 Task: Find connections with filter location Geel with filter topic #mentalhealthwith filter profile language German with filter current company Designit with filter school Vijaya High School with filter industry Translation and Localization with filter service category Personal Injury Law with filter keywords title Locksmith
Action: Mouse moved to (494, 88)
Screenshot: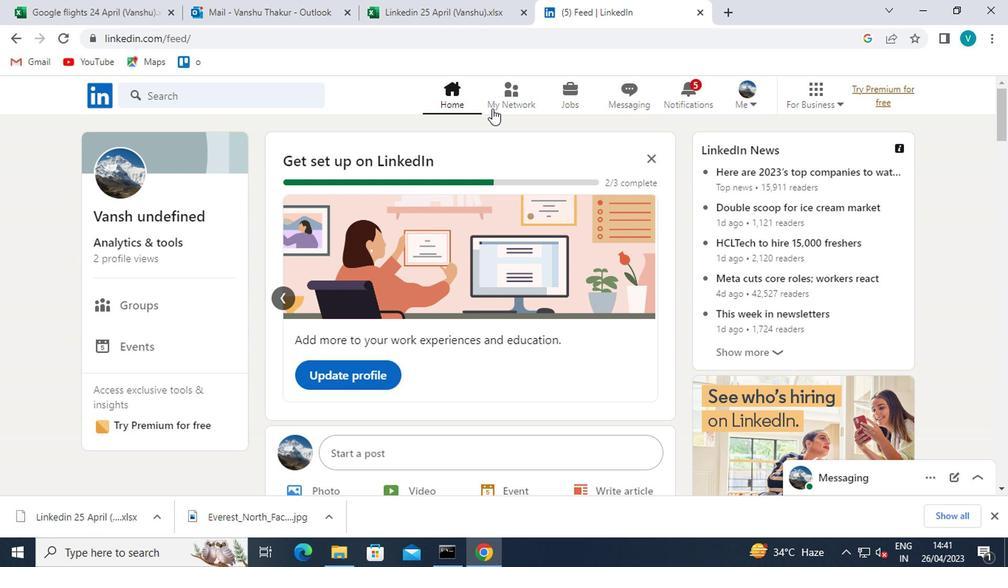 
Action: Mouse pressed left at (494, 88)
Screenshot: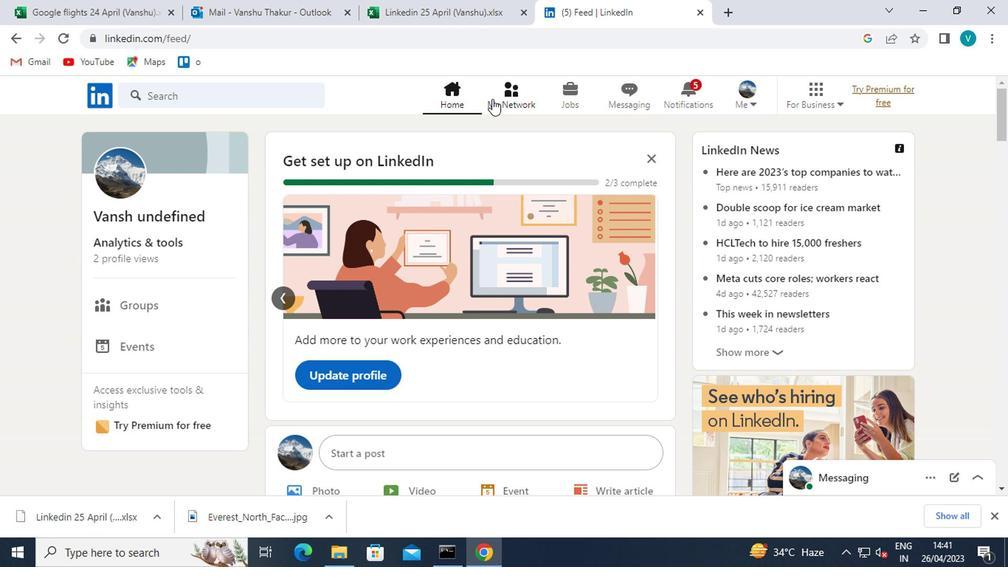 
Action: Mouse moved to (165, 173)
Screenshot: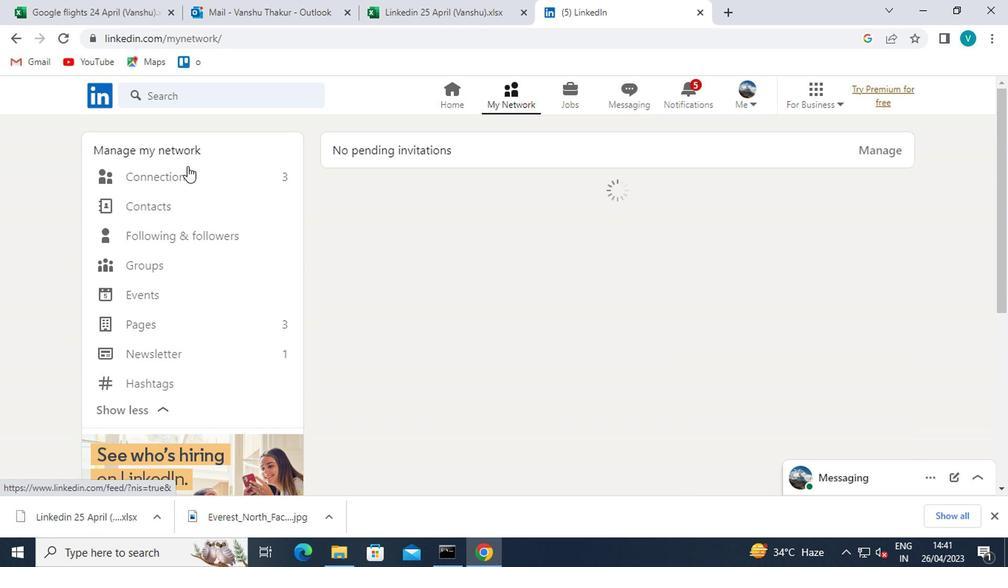 
Action: Mouse pressed left at (165, 173)
Screenshot: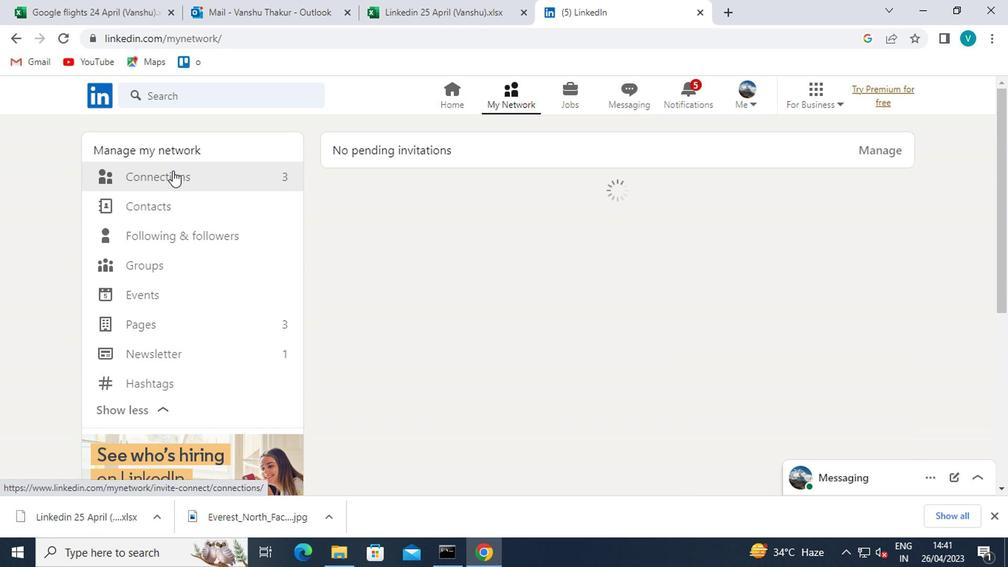 
Action: Mouse moved to (614, 184)
Screenshot: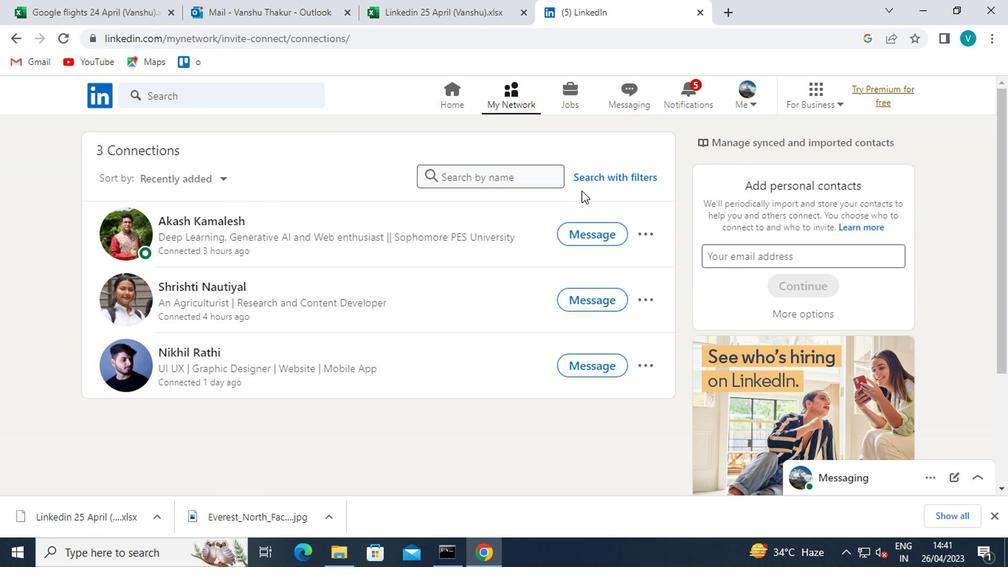 
Action: Mouse pressed left at (614, 184)
Screenshot: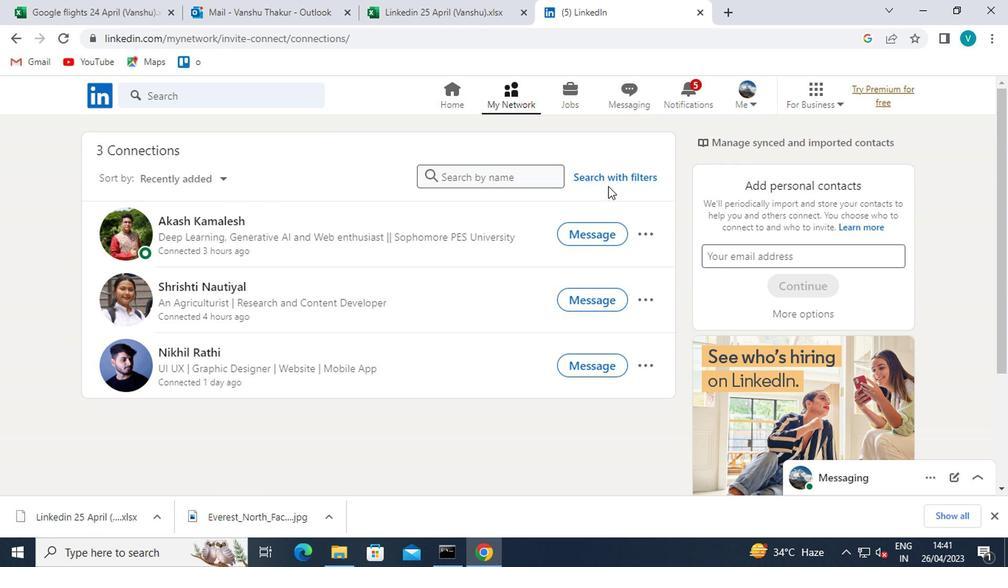 
Action: Mouse moved to (505, 141)
Screenshot: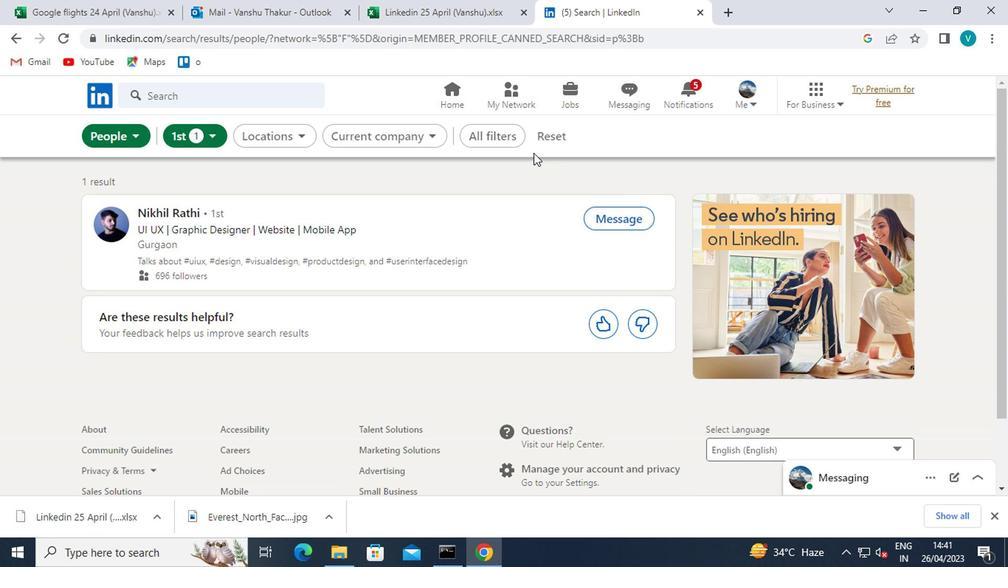 
Action: Mouse pressed left at (505, 141)
Screenshot: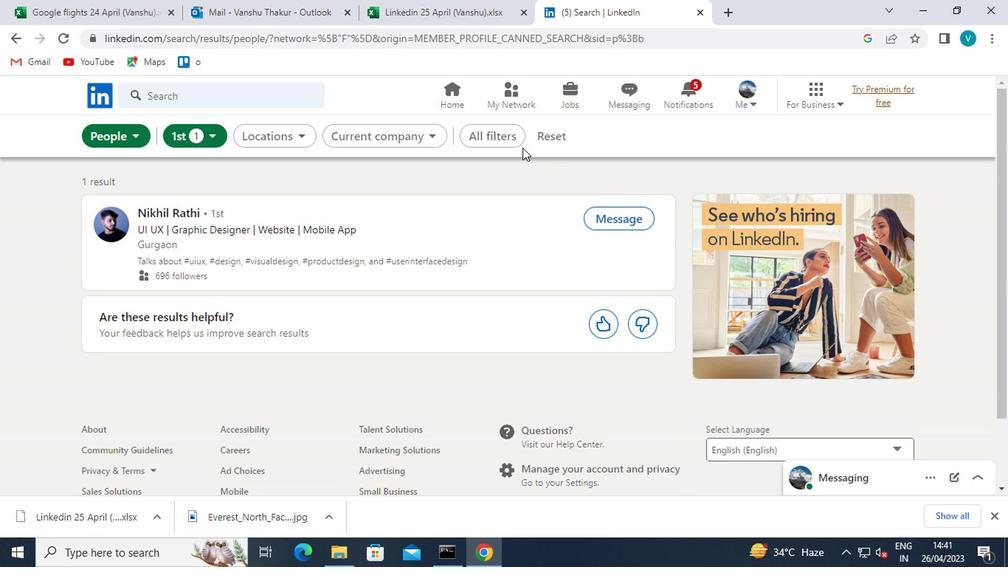 
Action: Mouse moved to (683, 253)
Screenshot: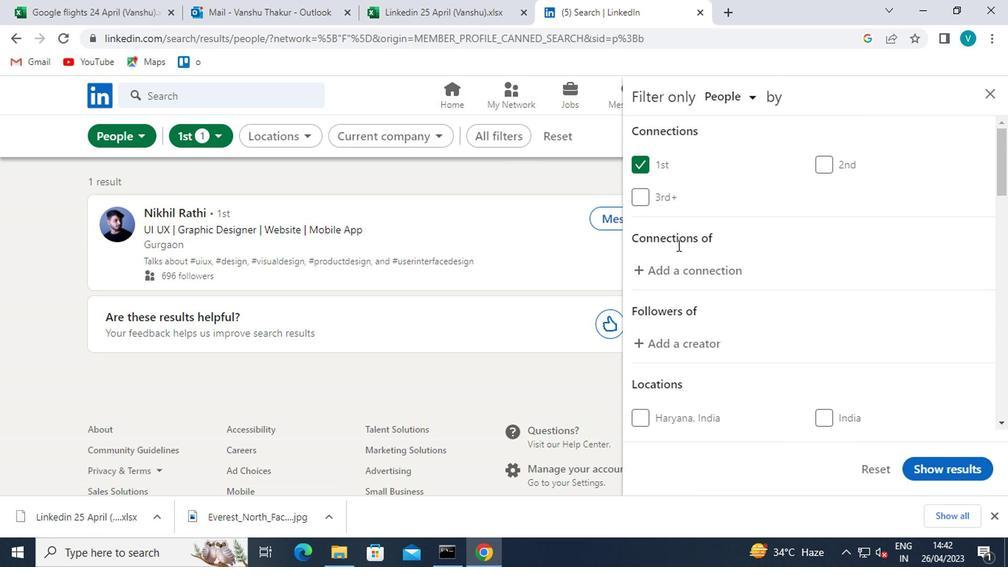 
Action: Mouse scrolled (683, 252) with delta (0, -1)
Screenshot: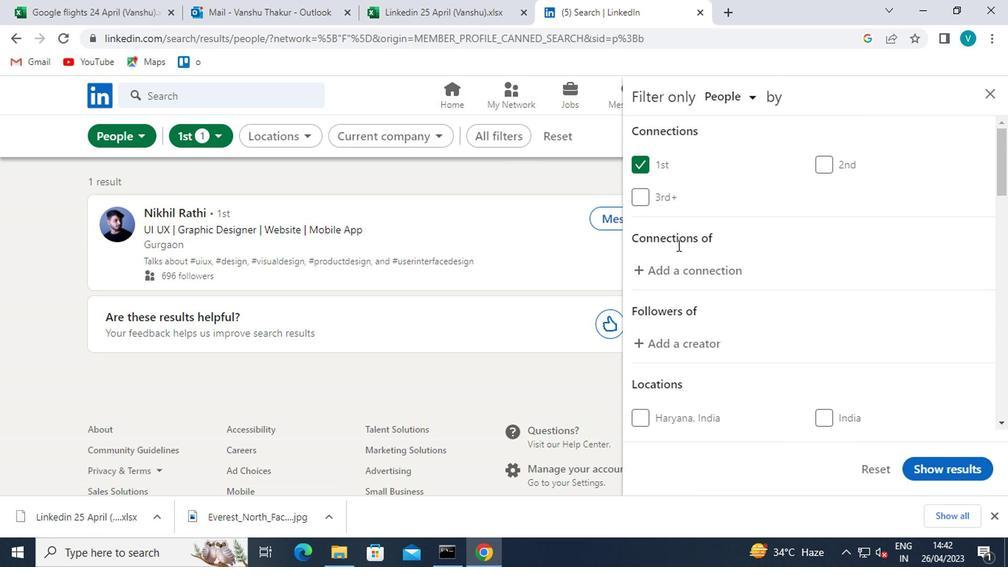 
Action: Mouse moved to (684, 256)
Screenshot: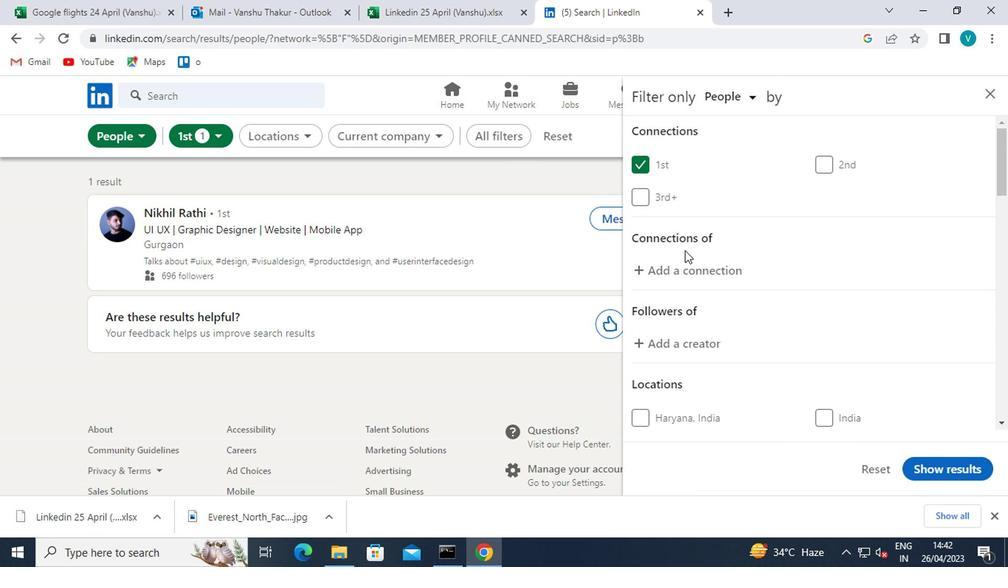 
Action: Mouse scrolled (684, 255) with delta (0, -1)
Screenshot: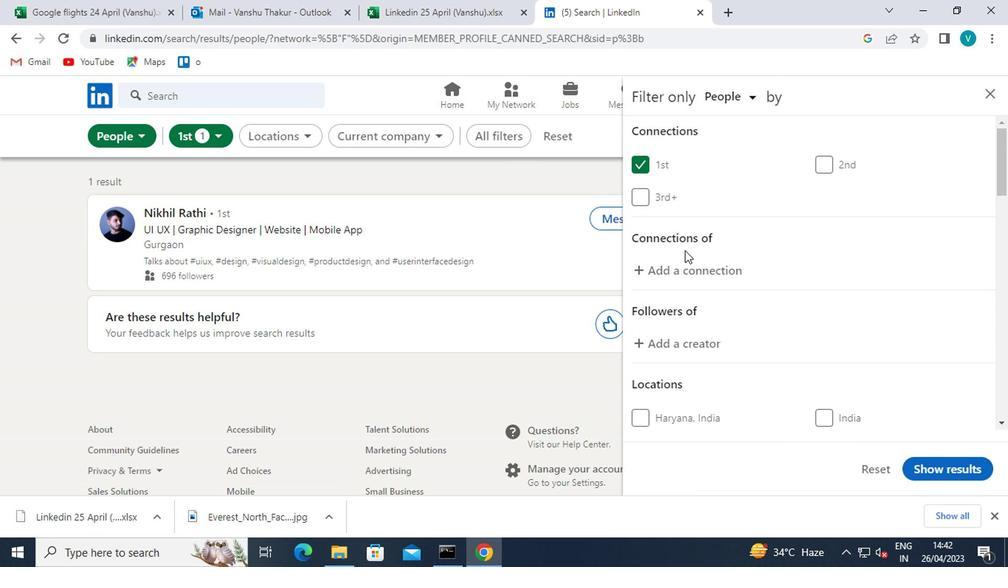 
Action: Mouse moved to (699, 327)
Screenshot: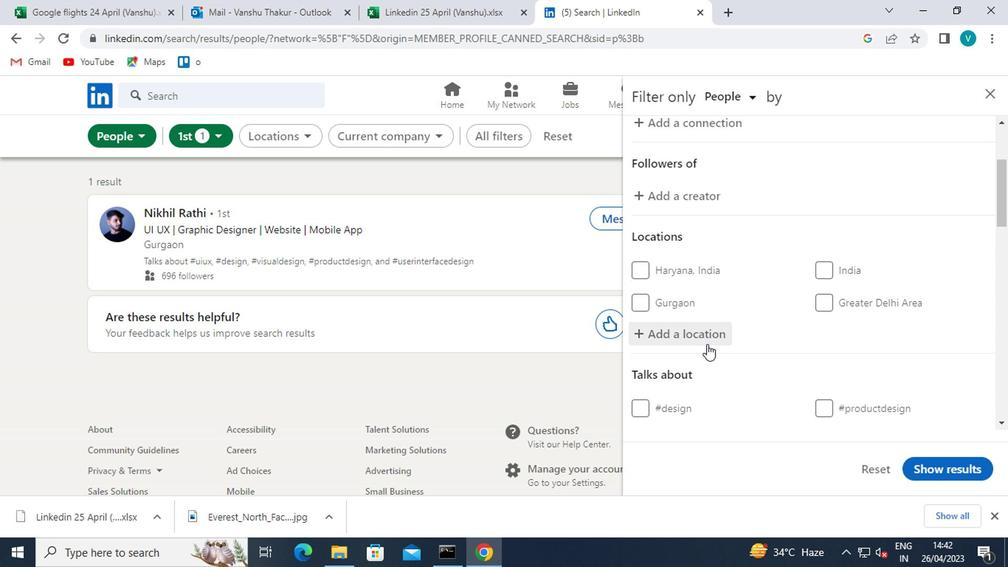 
Action: Mouse pressed left at (699, 327)
Screenshot: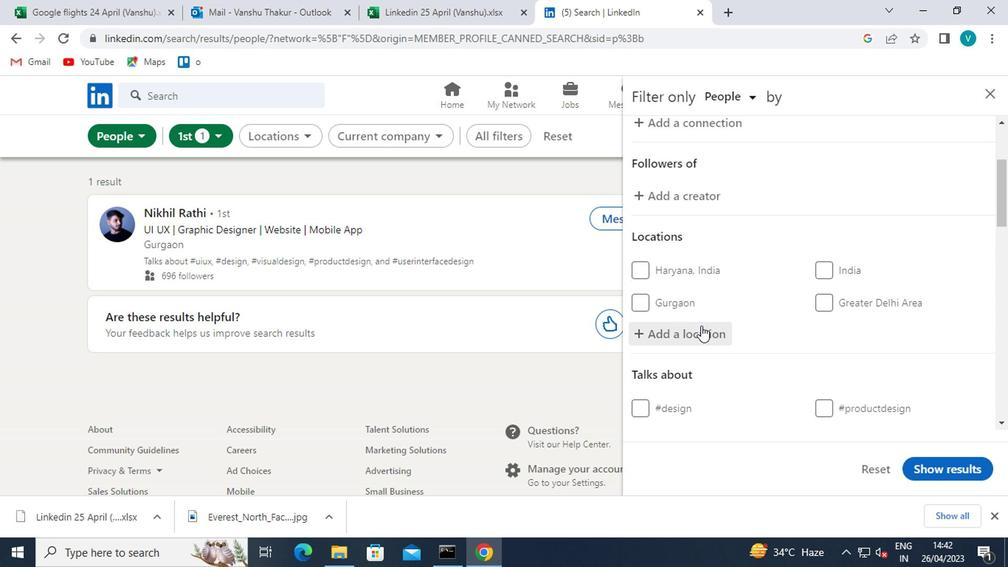 
Action: Mouse moved to (617, 282)
Screenshot: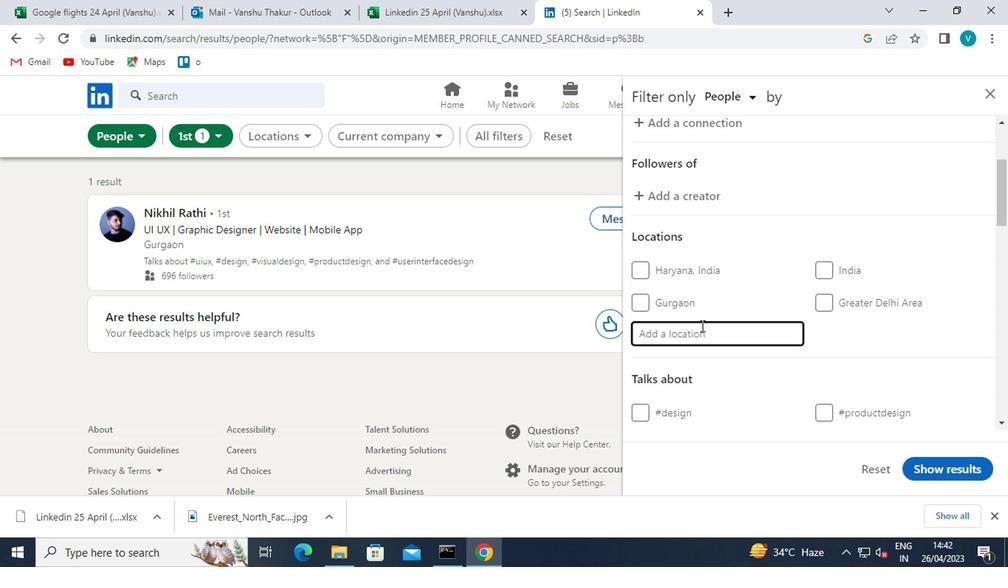 
Action: Key pressed <Key.shift>GEEL
Screenshot: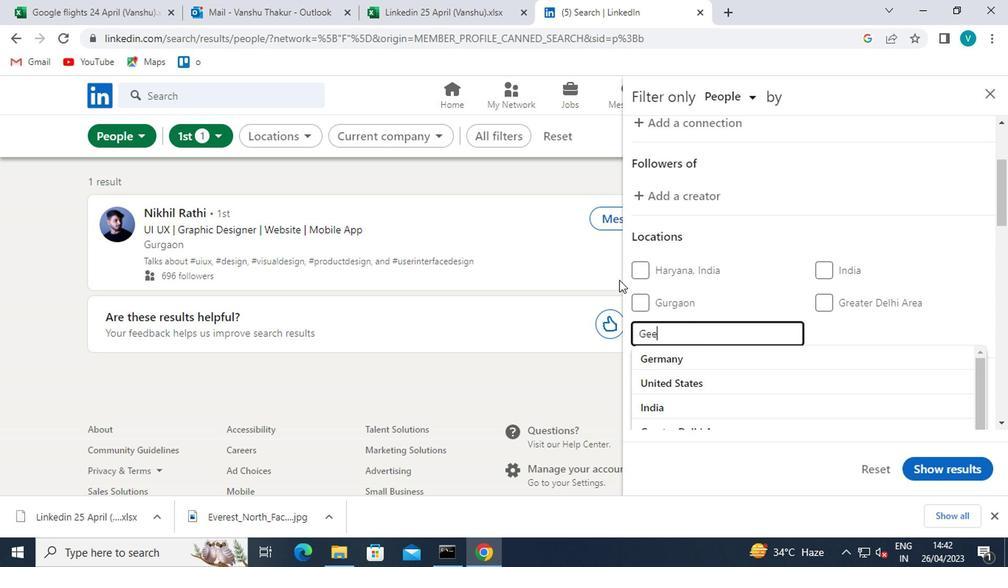 
Action: Mouse moved to (670, 367)
Screenshot: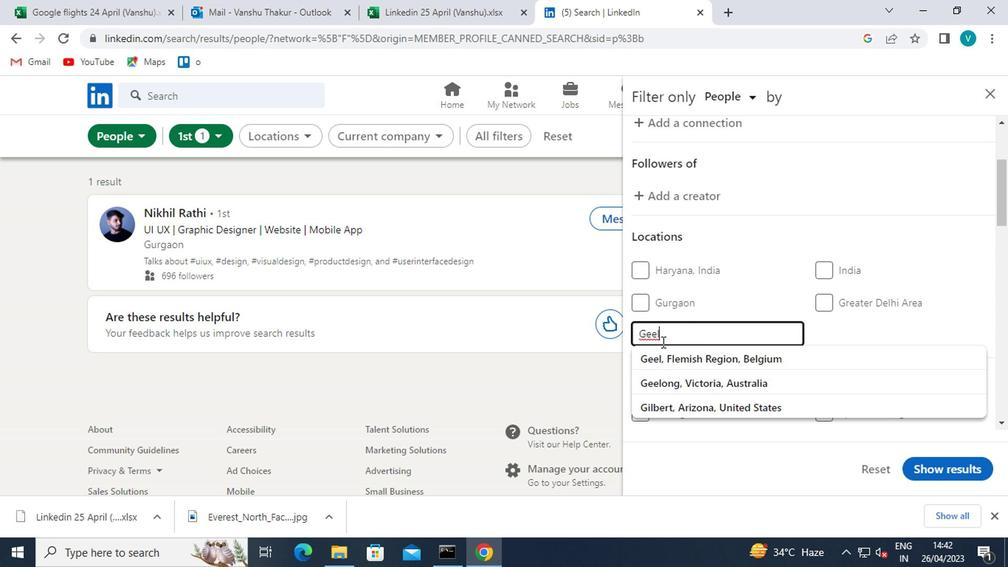 
Action: Mouse pressed left at (670, 367)
Screenshot: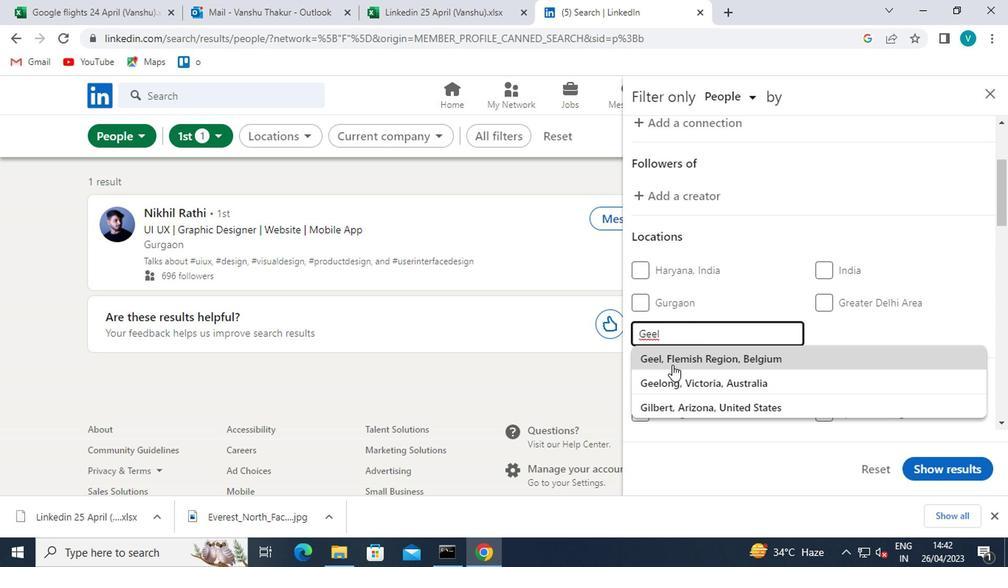 
Action: Mouse moved to (739, 327)
Screenshot: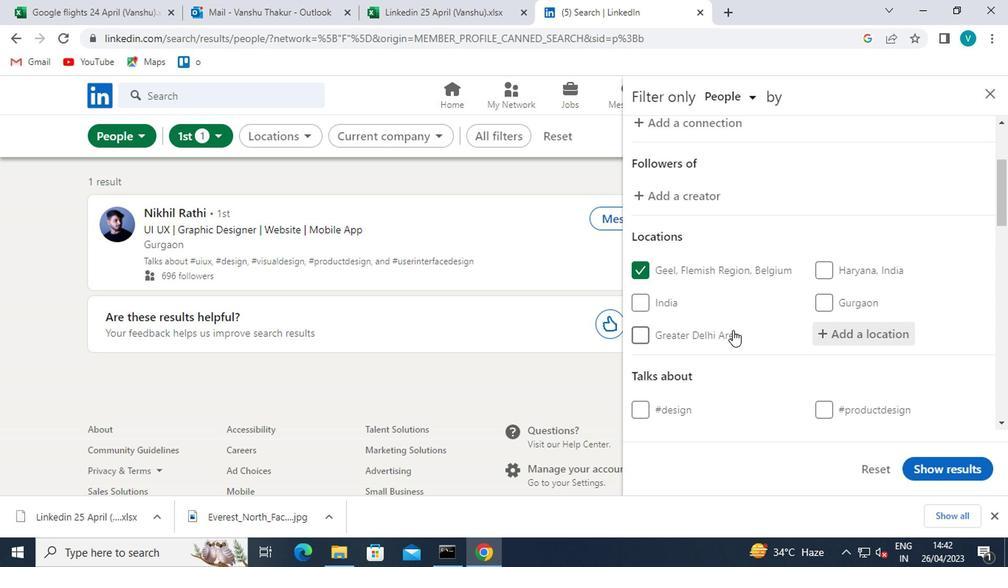 
Action: Mouse scrolled (739, 327) with delta (0, 0)
Screenshot: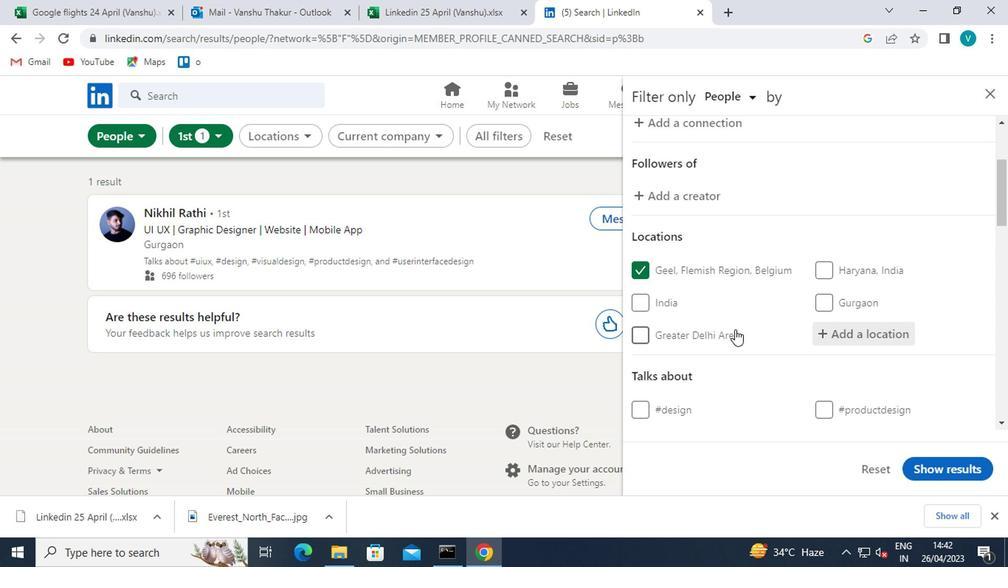
Action: Mouse scrolled (739, 327) with delta (0, 0)
Screenshot: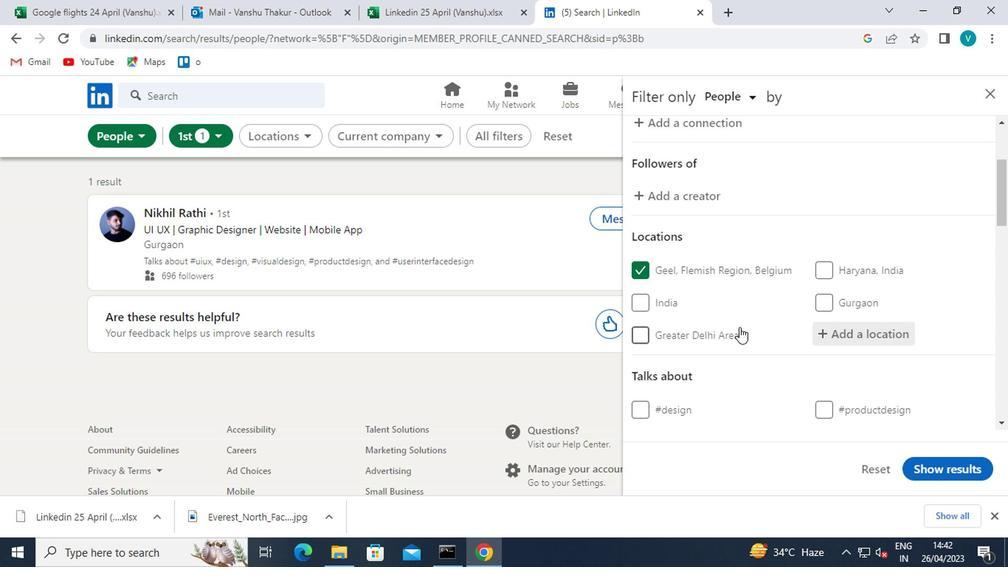 
Action: Mouse moved to (838, 322)
Screenshot: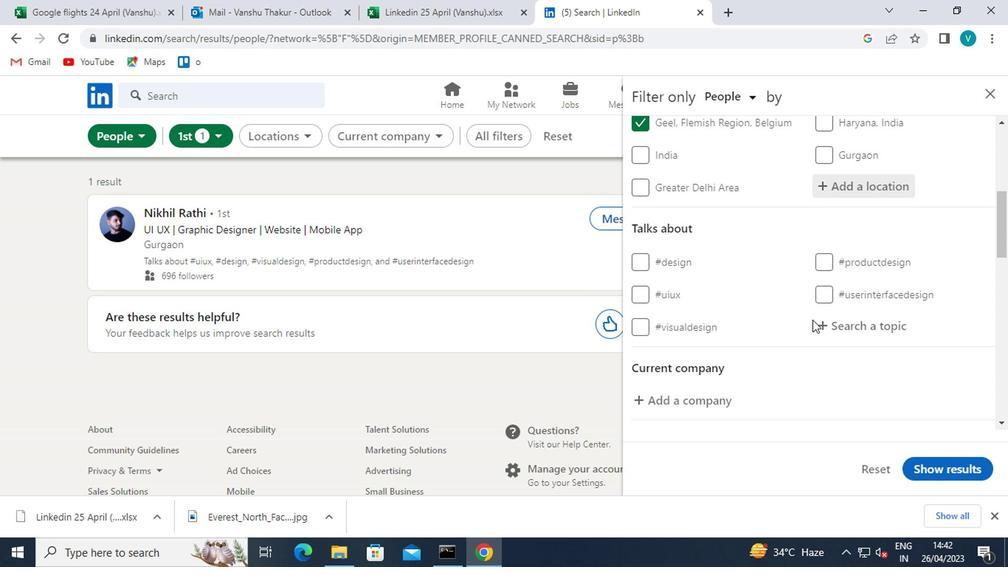 
Action: Mouse pressed left at (838, 322)
Screenshot: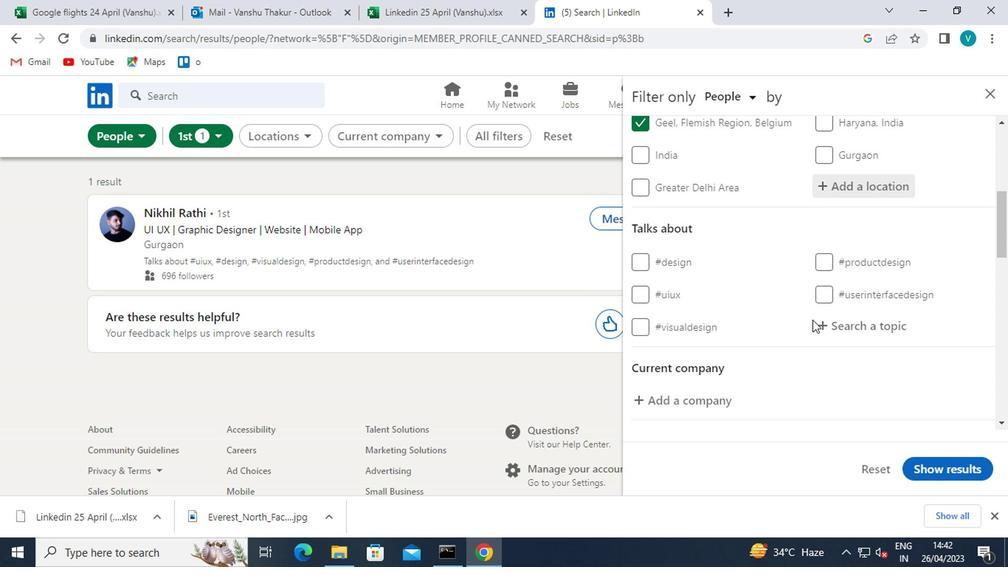 
Action: Mouse moved to (682, 262)
Screenshot: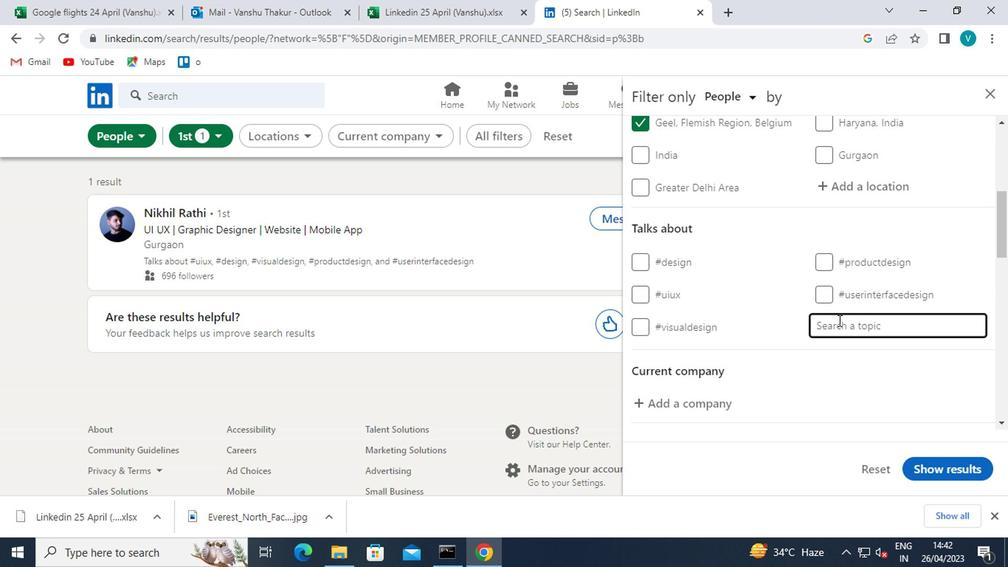 
Action: Key pressed <Key.shift><Key.shift><Key.shift><Key.shift><Key.shift><Key.shift><Key.shift><Key.shift><Key.shift><Key.shift><Key.shift><Key.shift><Key.shift><Key.shift><Key.shift><Key.shift><Key.shift><Key.shift><Key.shift><Key.shift><Key.shift><Key.shift><Key.shift><Key.shift><Key.shift><Key.shift><Key.shift>#MENTA
Screenshot: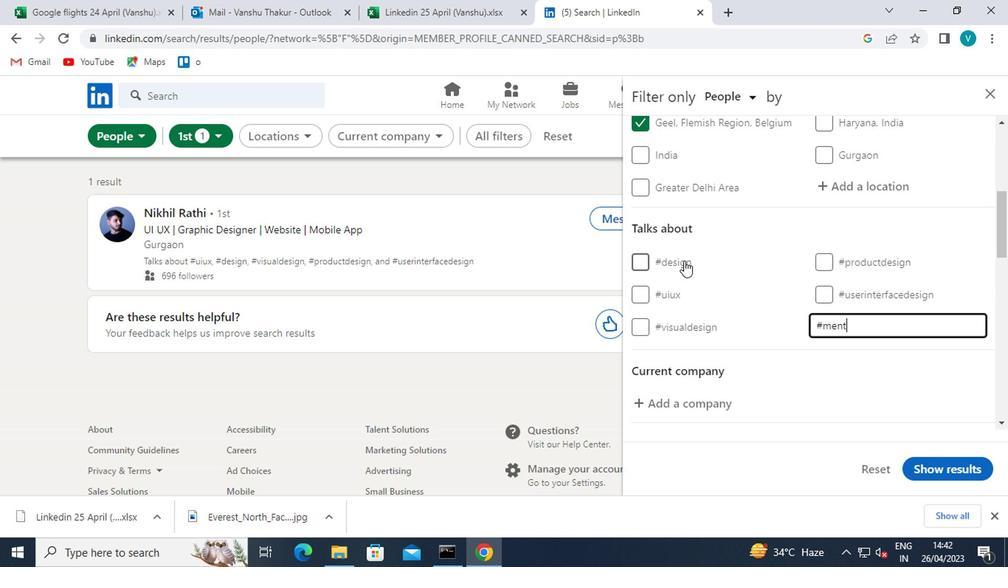 
Action: Mouse moved to (681, 262)
Screenshot: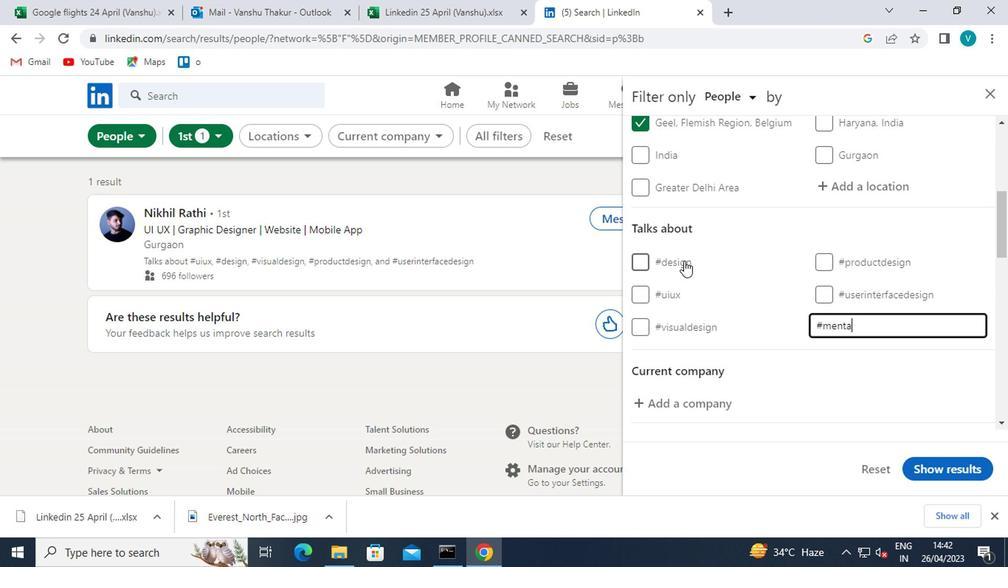 
Action: Key pressed LHEALTH
Screenshot: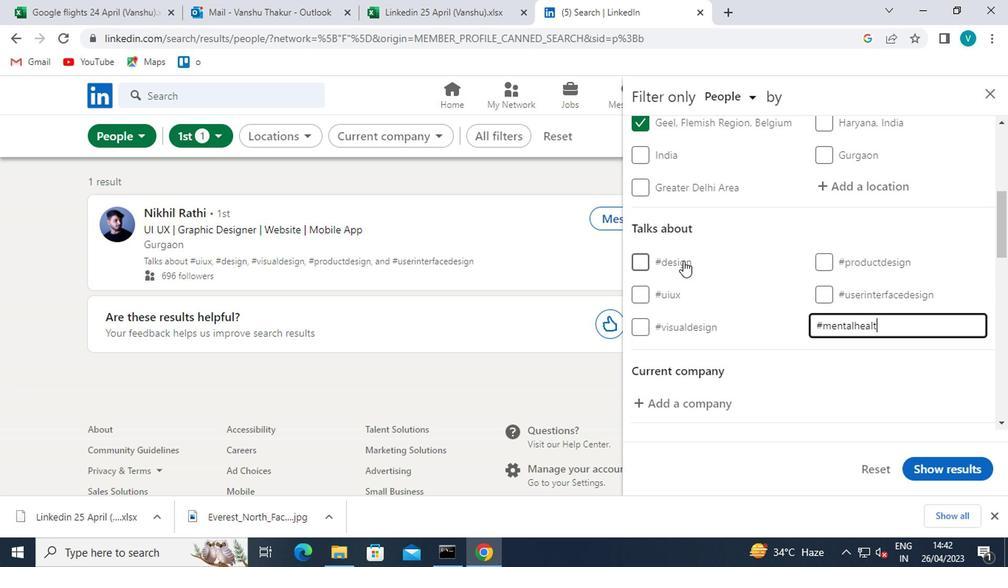
Action: Mouse moved to (837, 367)
Screenshot: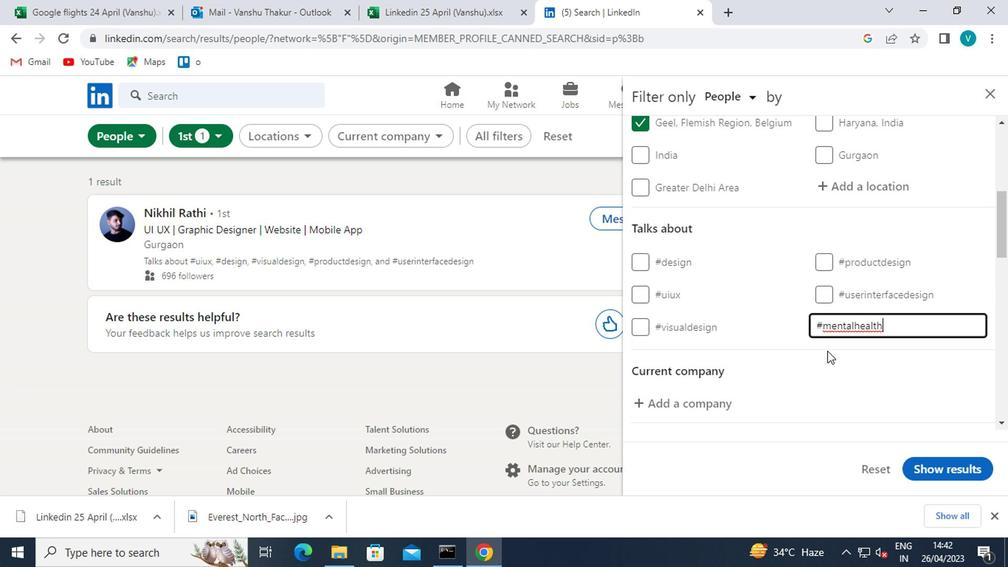 
Action: Mouse pressed left at (837, 367)
Screenshot: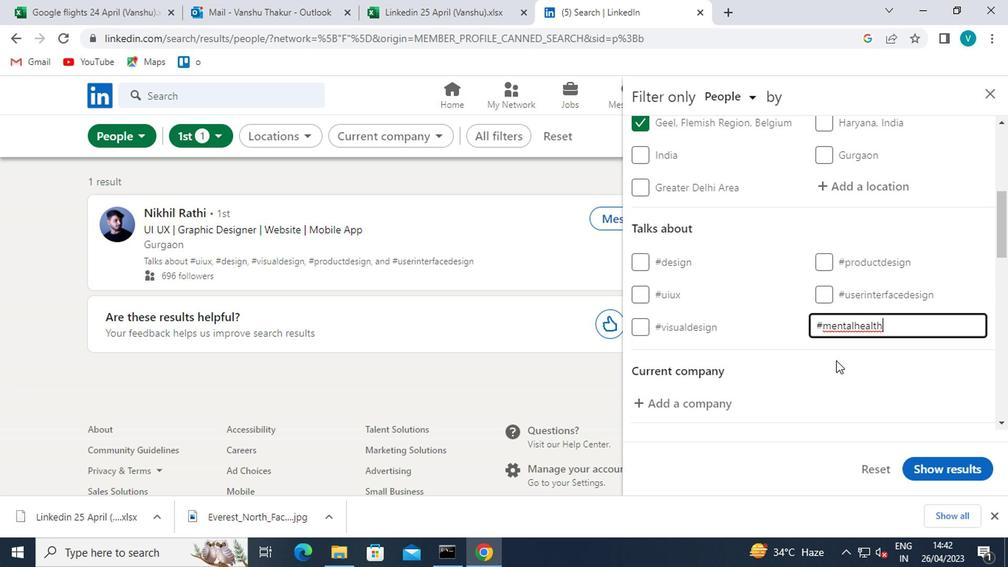 
Action: Mouse scrolled (837, 366) with delta (0, -1)
Screenshot: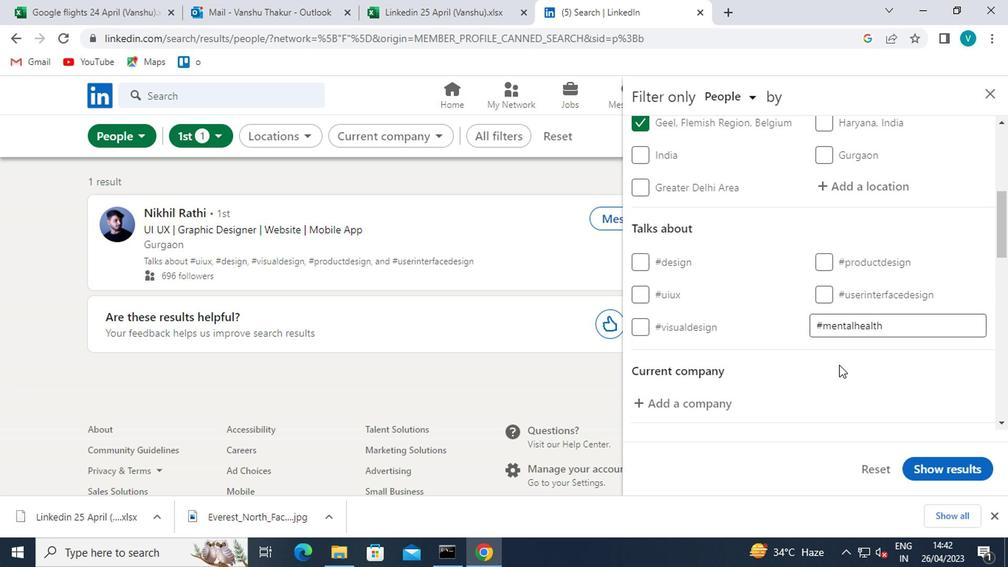 
Action: Mouse scrolled (837, 366) with delta (0, -1)
Screenshot: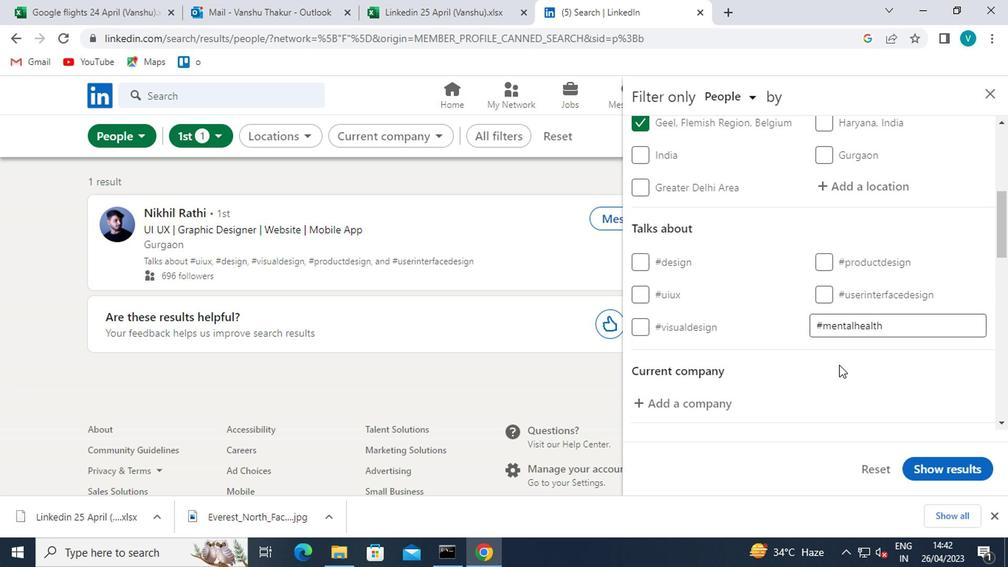 
Action: Mouse moved to (710, 264)
Screenshot: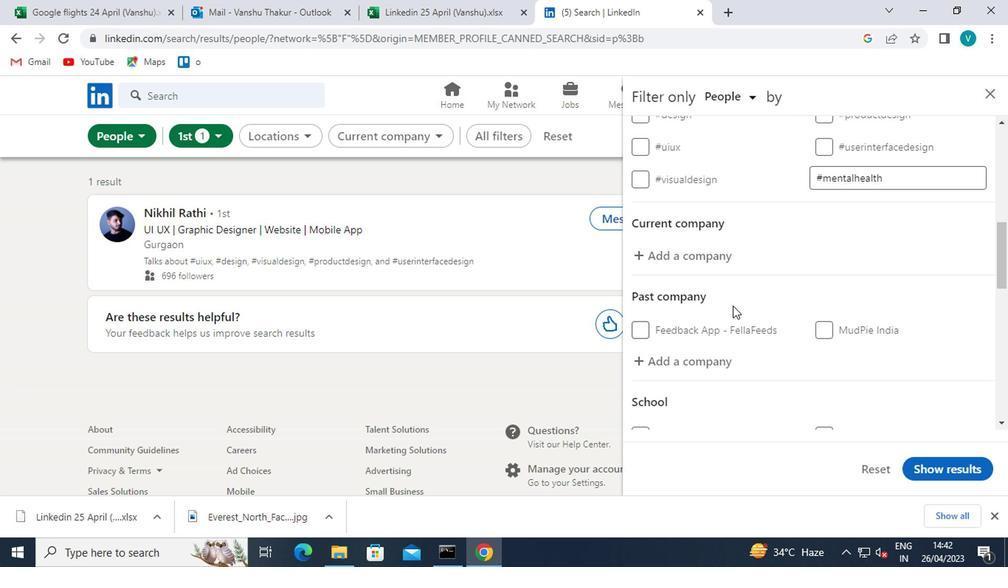 
Action: Mouse pressed left at (710, 264)
Screenshot: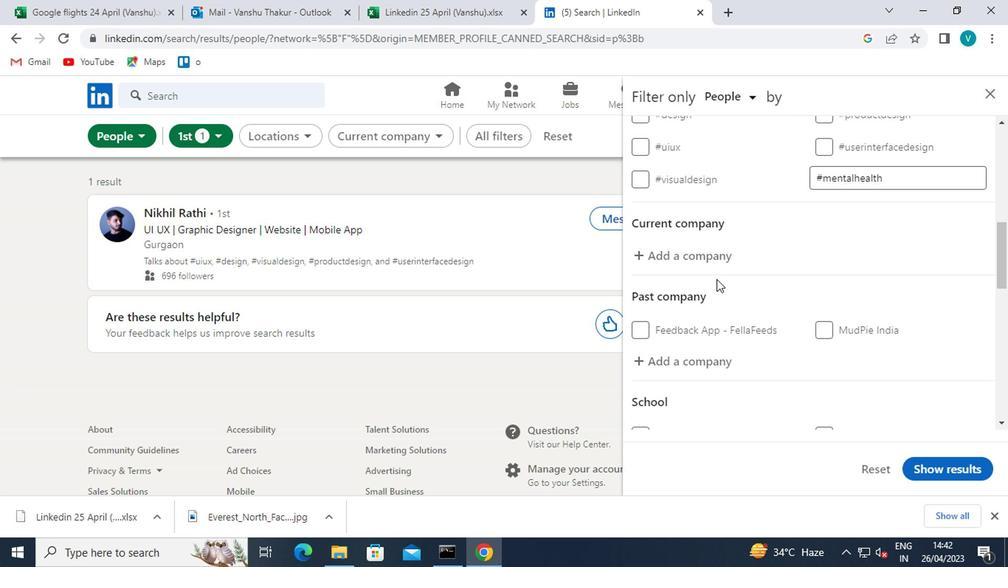 
Action: Mouse moved to (710, 262)
Screenshot: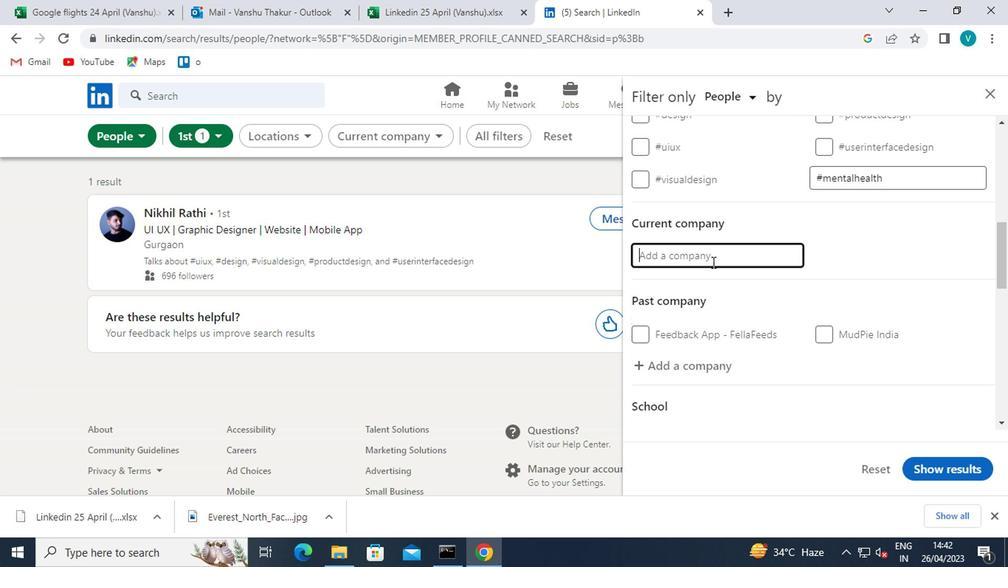 
Action: Key pressed <Key.shift><Key.shift><Key.shift><Key.shift><Key.shift><Key.shift><Key.shift>DESIGNIT
Screenshot: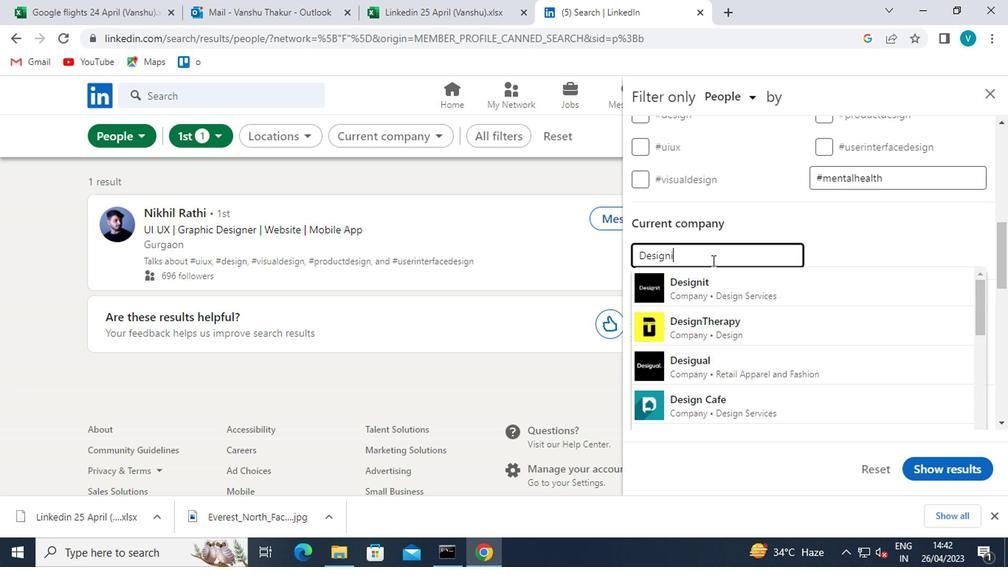 
Action: Mouse moved to (718, 278)
Screenshot: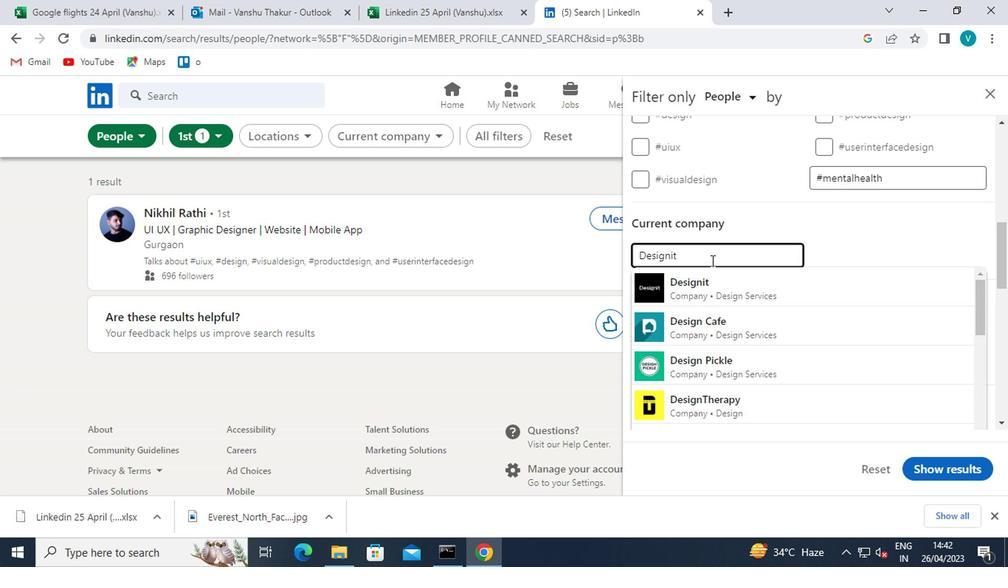 
Action: Mouse pressed left at (718, 278)
Screenshot: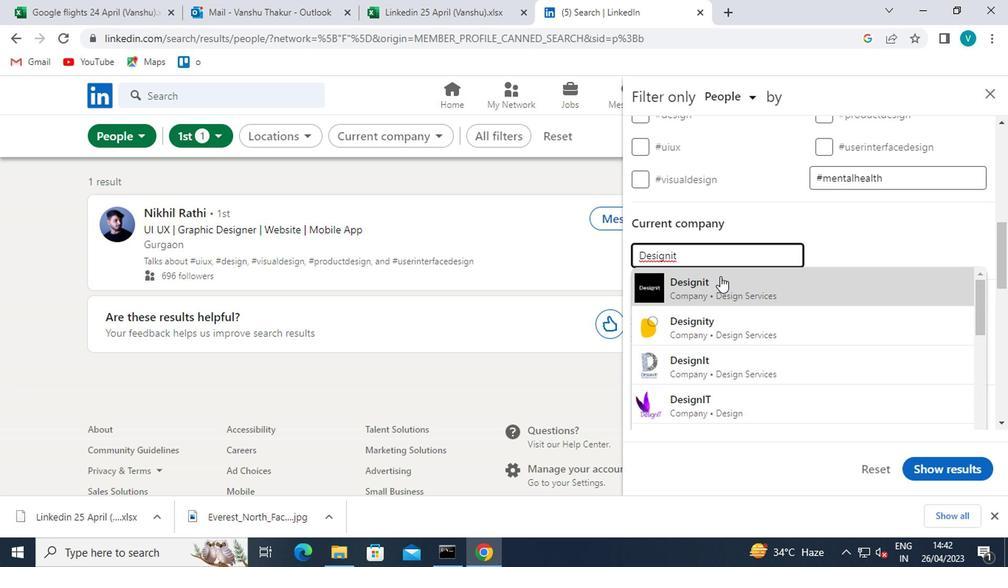 
Action: Mouse moved to (723, 278)
Screenshot: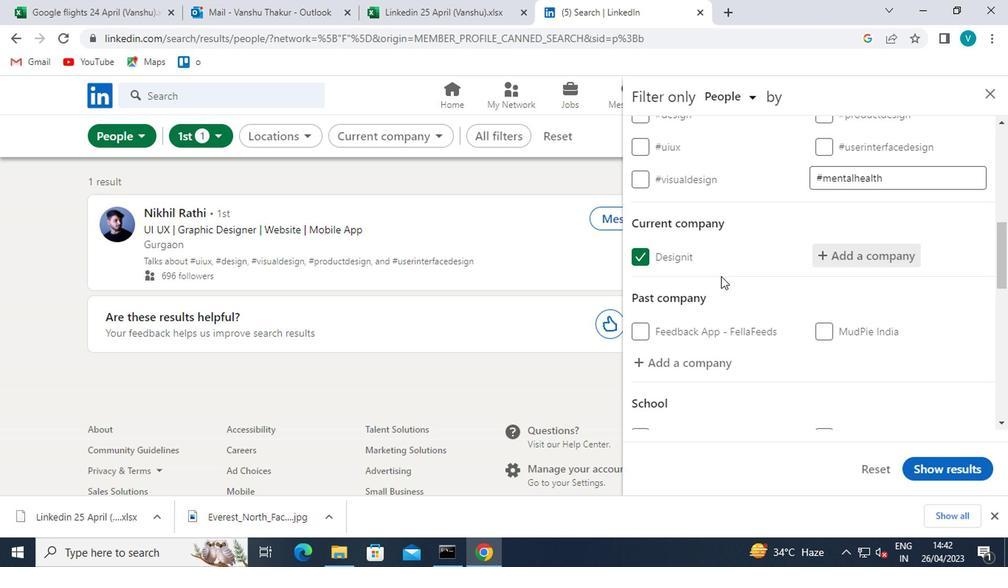 
Action: Mouse scrolled (723, 277) with delta (0, -1)
Screenshot: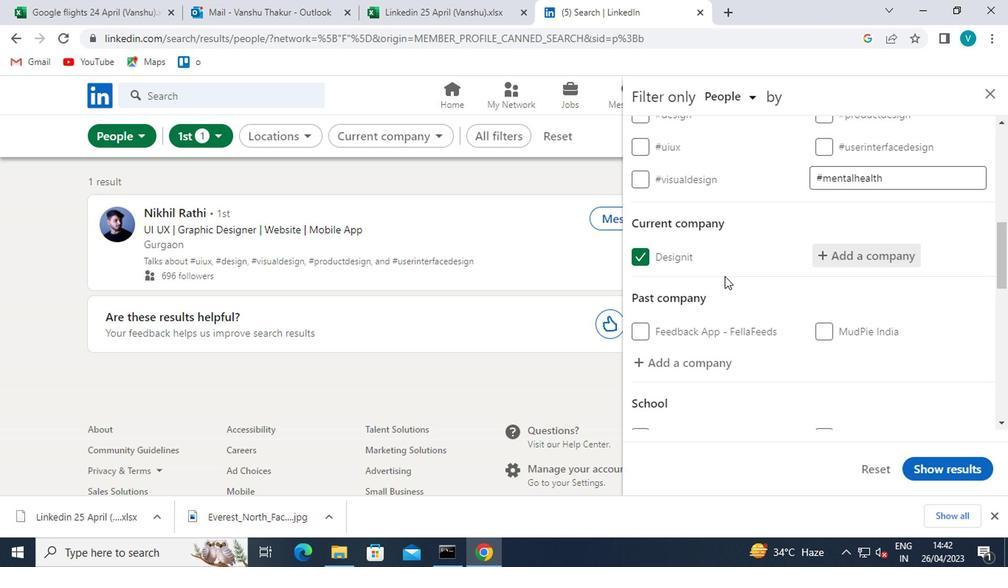 
Action: Mouse scrolled (723, 277) with delta (0, -1)
Screenshot: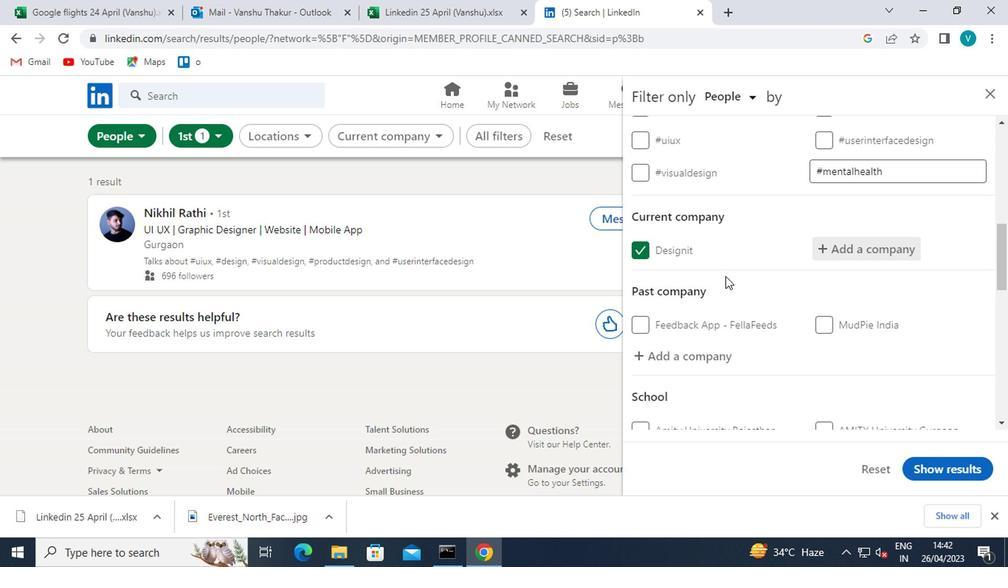
Action: Mouse moved to (693, 335)
Screenshot: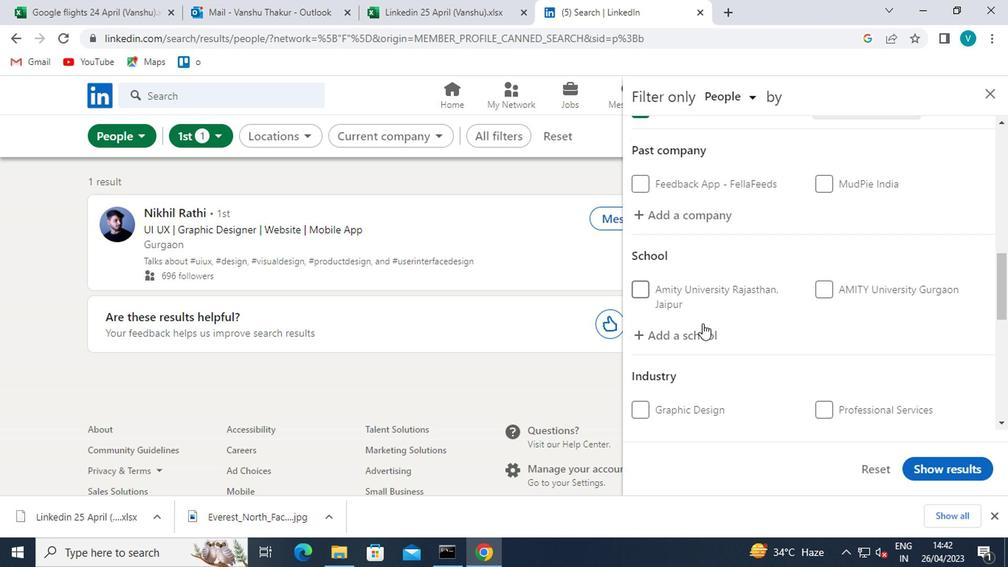 
Action: Mouse pressed left at (693, 335)
Screenshot: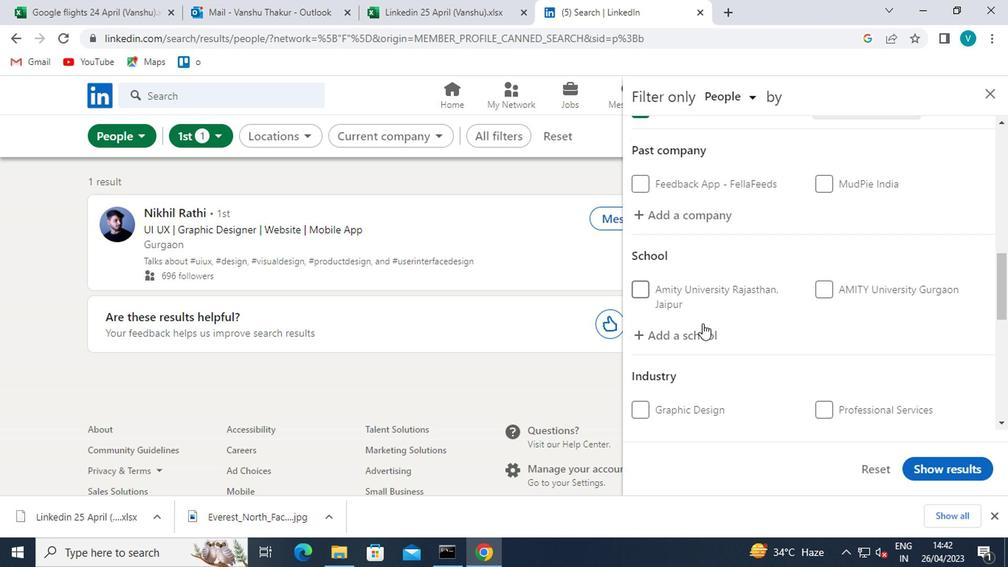 
Action: Mouse moved to (693, 331)
Screenshot: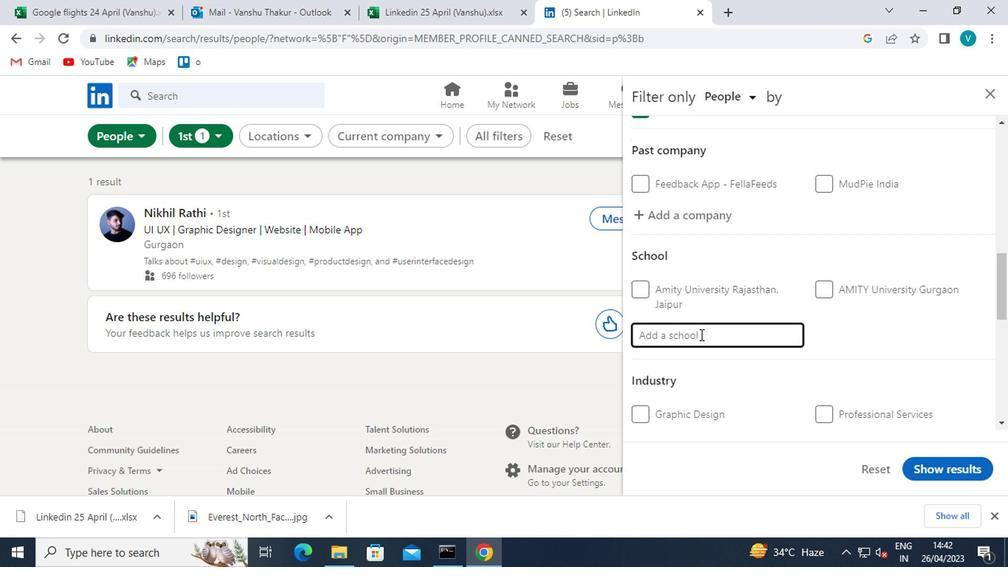 
Action: Key pressed <Key.shift><Key.shift><Key.shift><Key.shift>VIJAYA<Key.space><Key.shift>HIGH
Screenshot: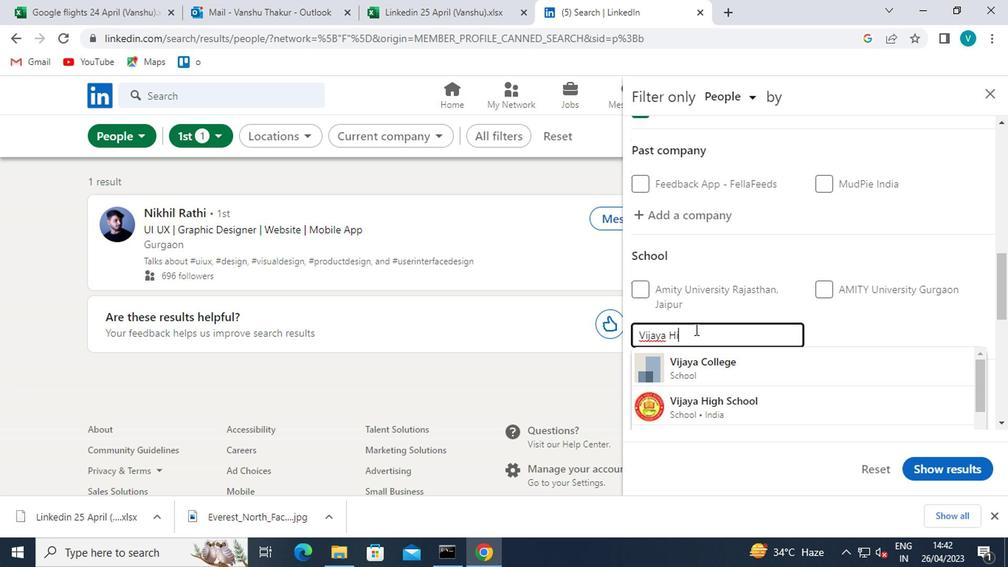 
Action: Mouse moved to (701, 359)
Screenshot: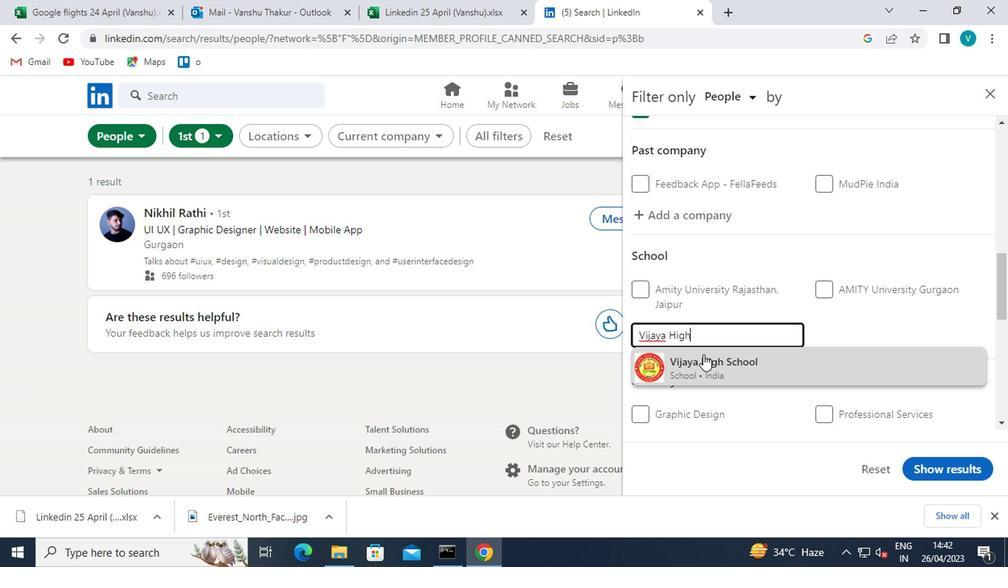 
Action: Mouse pressed left at (701, 359)
Screenshot: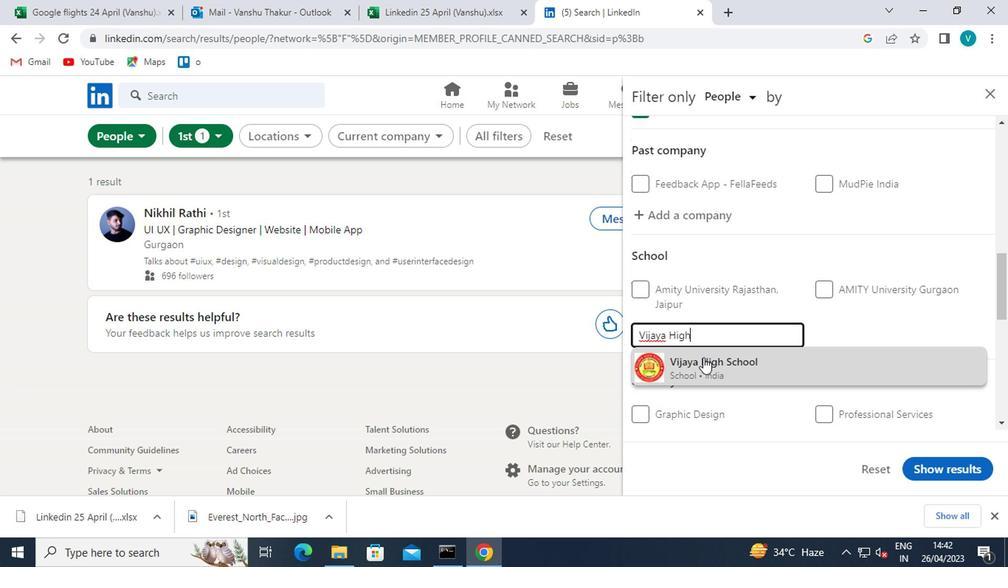 
Action: Mouse moved to (788, 330)
Screenshot: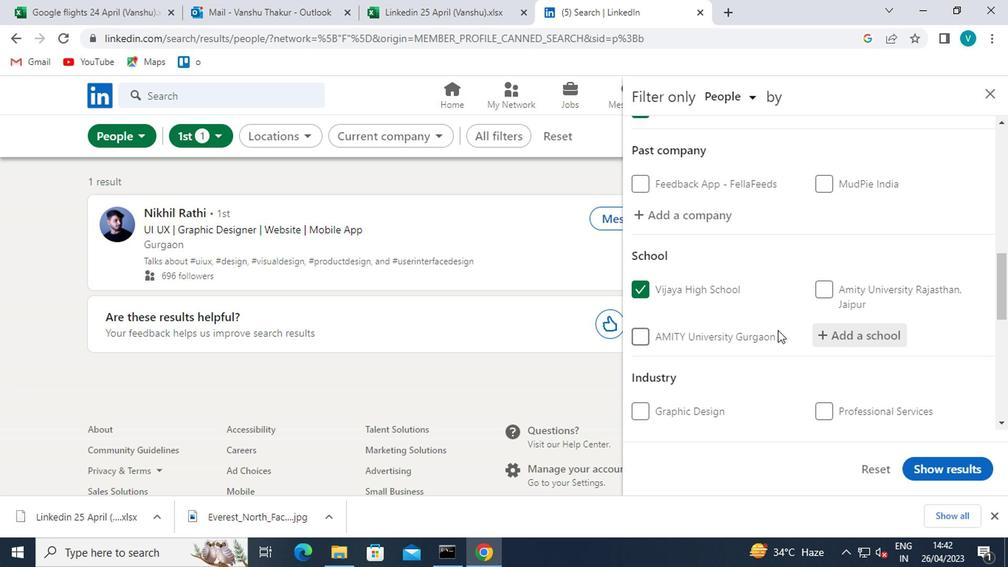 
Action: Mouse scrolled (788, 329) with delta (0, -1)
Screenshot: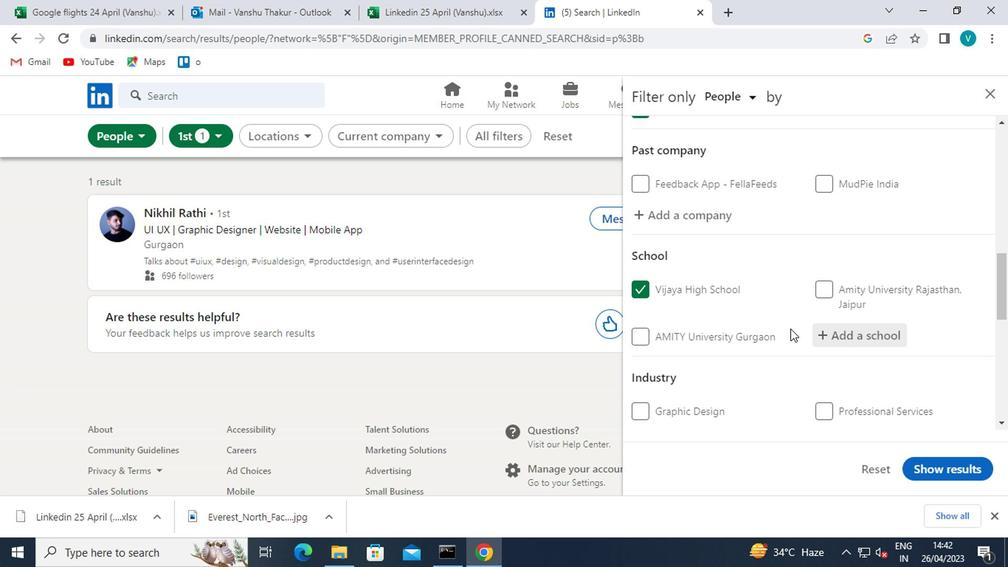 
Action: Mouse scrolled (788, 329) with delta (0, -1)
Screenshot: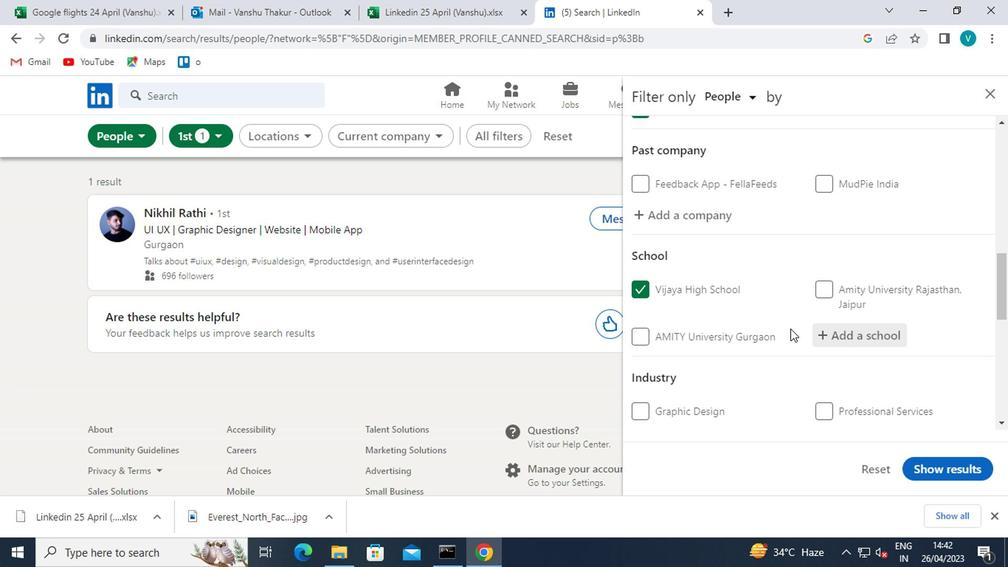 
Action: Mouse moved to (858, 298)
Screenshot: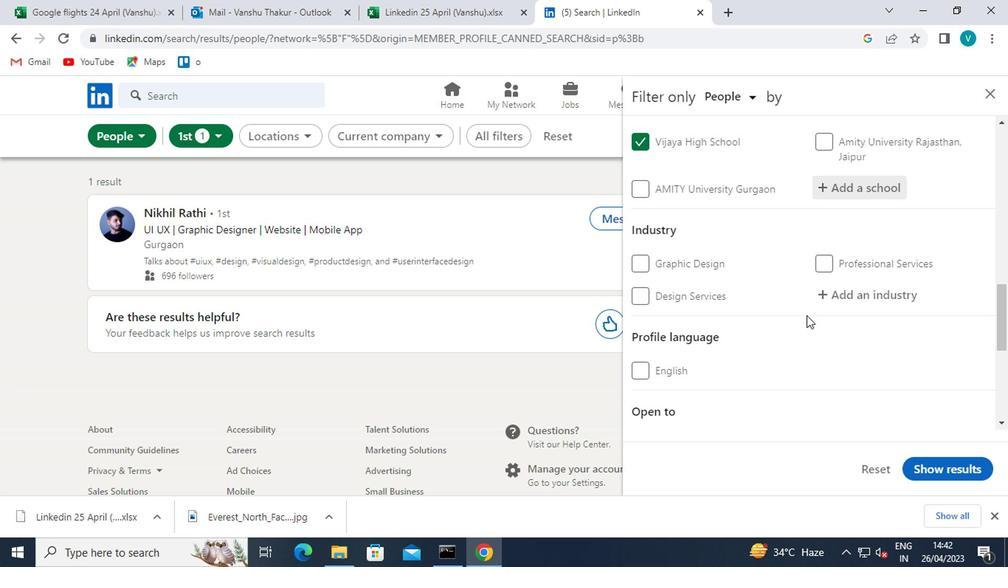 
Action: Mouse pressed left at (858, 298)
Screenshot: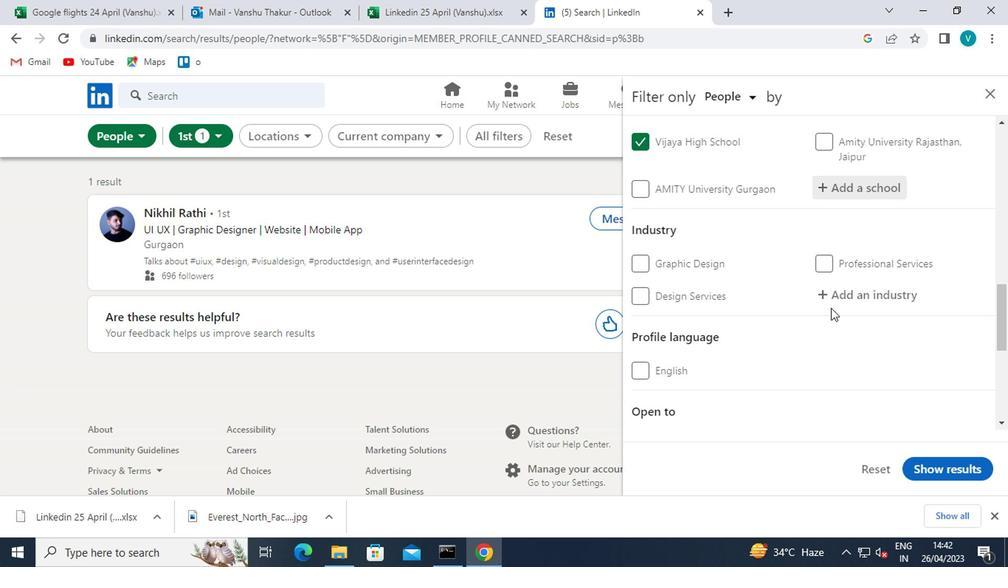 
Action: Mouse moved to (773, 258)
Screenshot: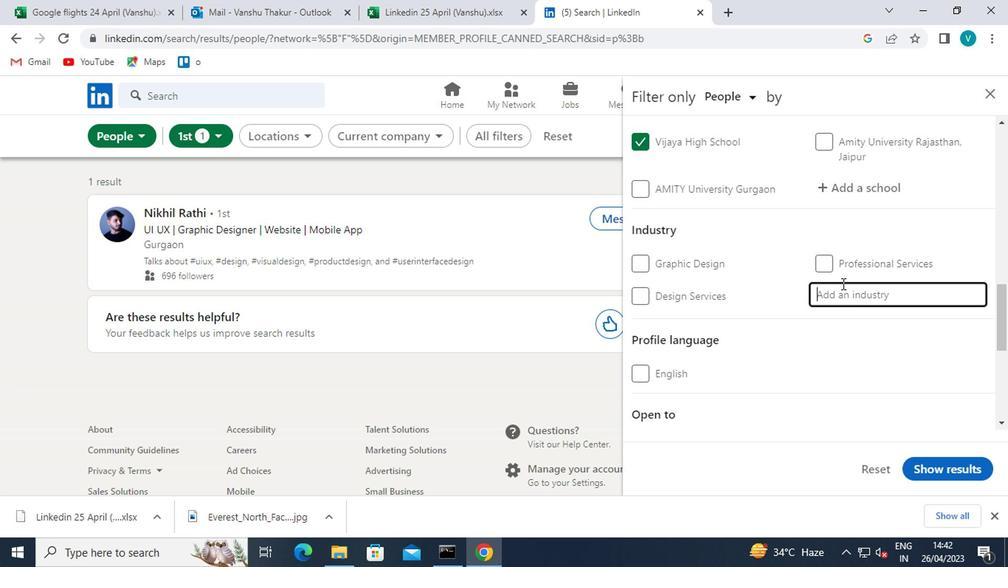 
Action: Key pressed <Key.shift><Key.shift><Key.shift><Key.shift><Key.shift>TRANSLATION<Key.space>
Screenshot: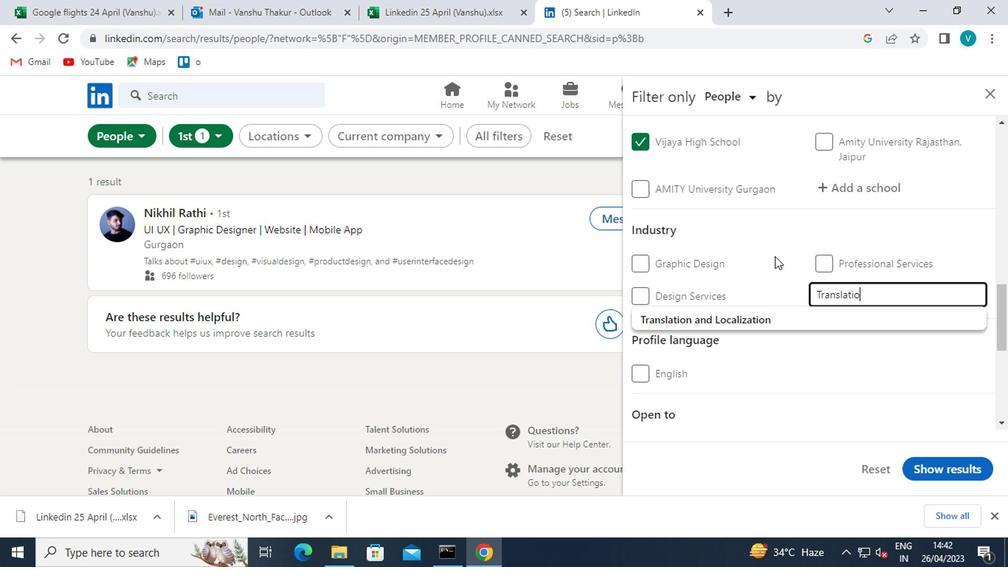 
Action: Mouse moved to (752, 311)
Screenshot: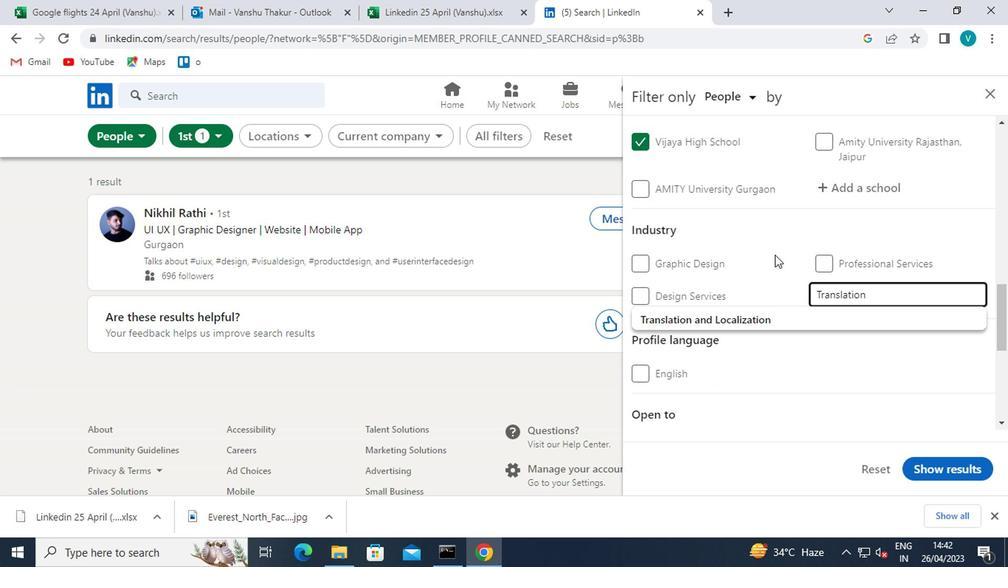 
Action: Mouse pressed left at (752, 311)
Screenshot: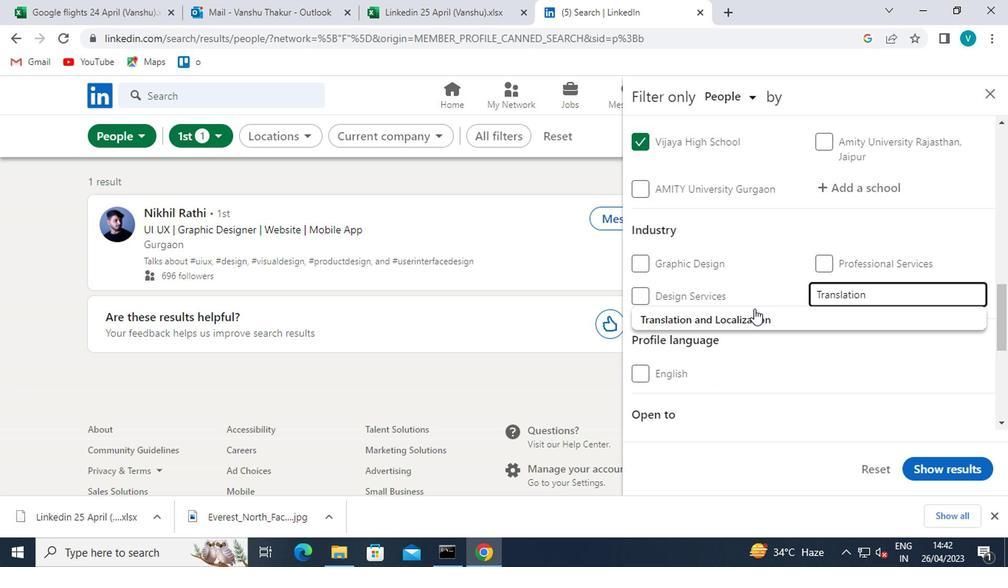 
Action: Mouse moved to (752, 324)
Screenshot: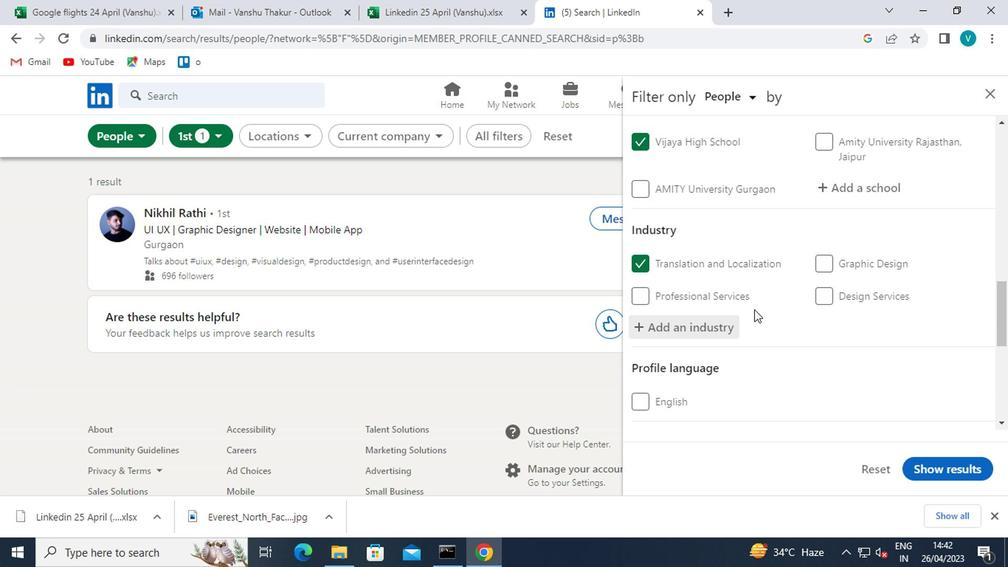 
Action: Mouse scrolled (752, 323) with delta (0, 0)
Screenshot: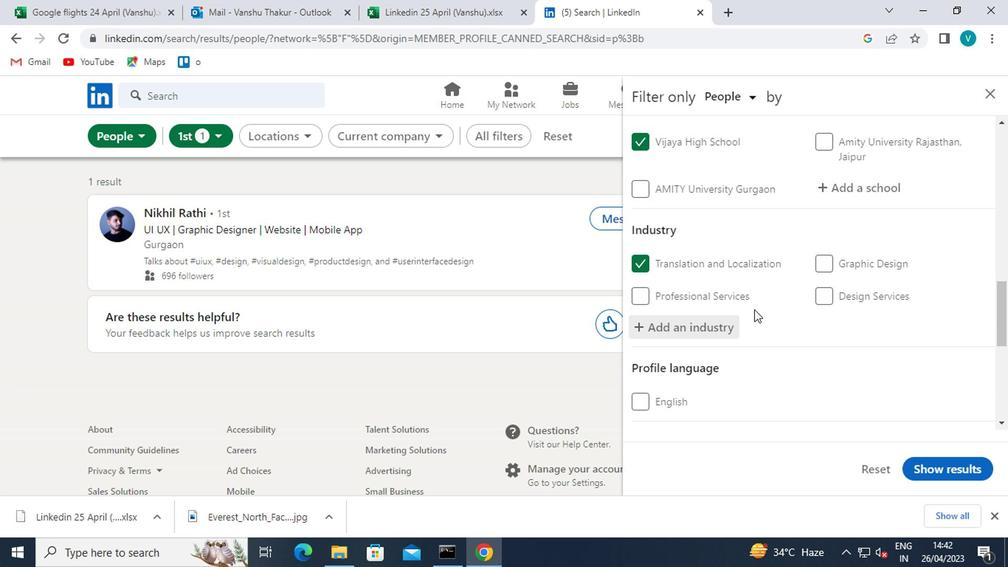 
Action: Mouse moved to (752, 327)
Screenshot: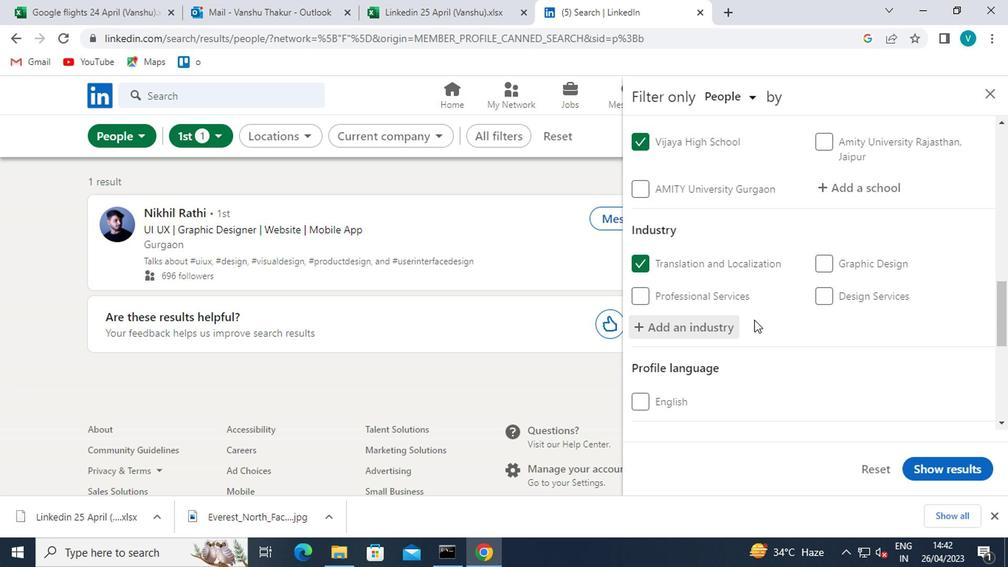 
Action: Mouse scrolled (752, 327) with delta (0, 0)
Screenshot: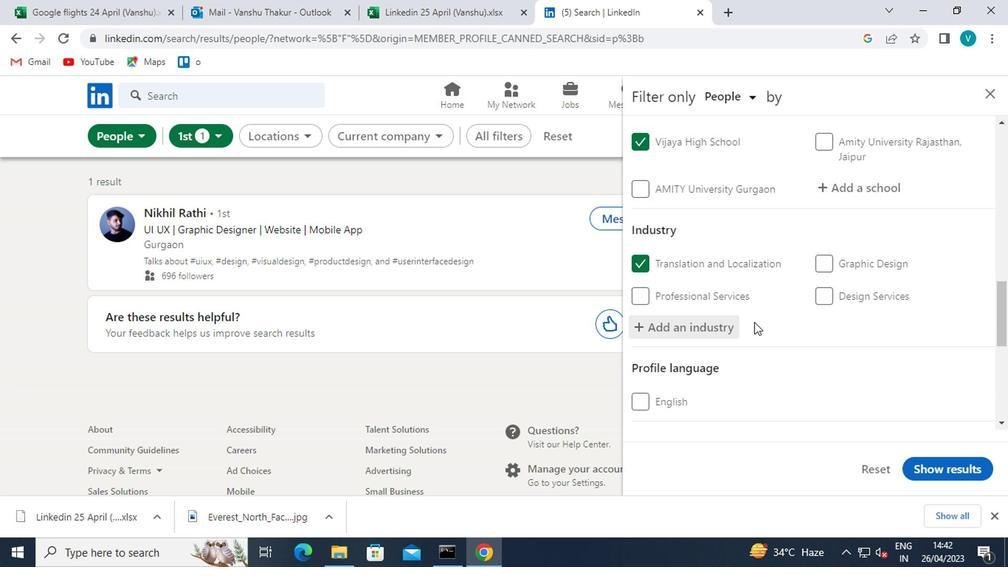 
Action: Mouse scrolled (752, 327) with delta (0, 0)
Screenshot: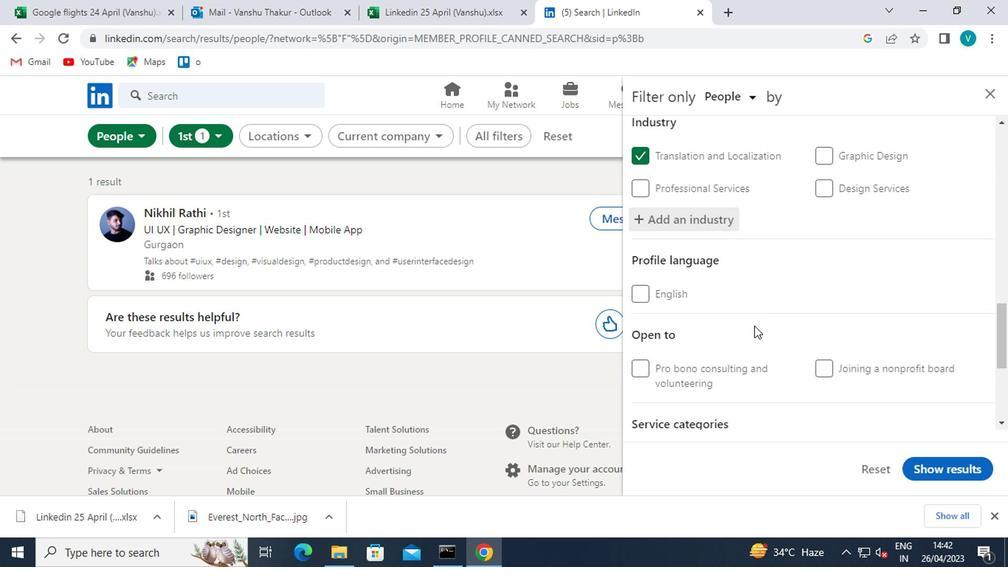 
Action: Mouse scrolled (752, 327) with delta (0, 0)
Screenshot: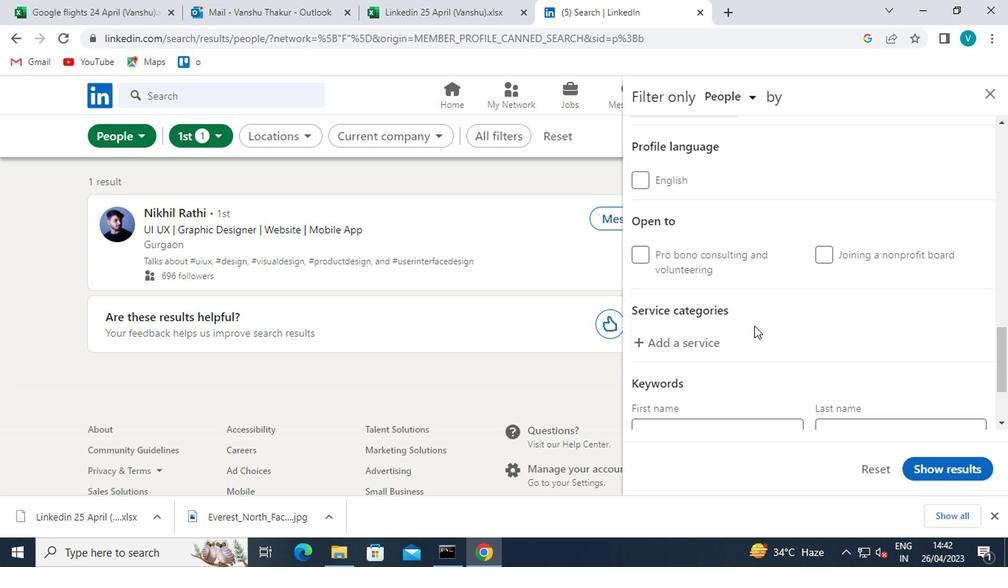 
Action: Mouse moved to (692, 269)
Screenshot: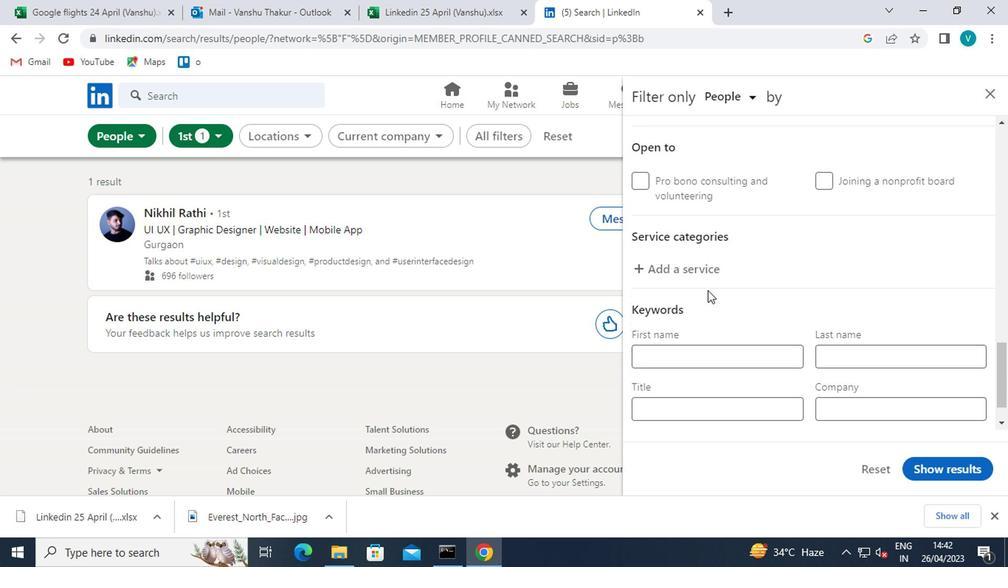 
Action: Mouse pressed left at (692, 269)
Screenshot: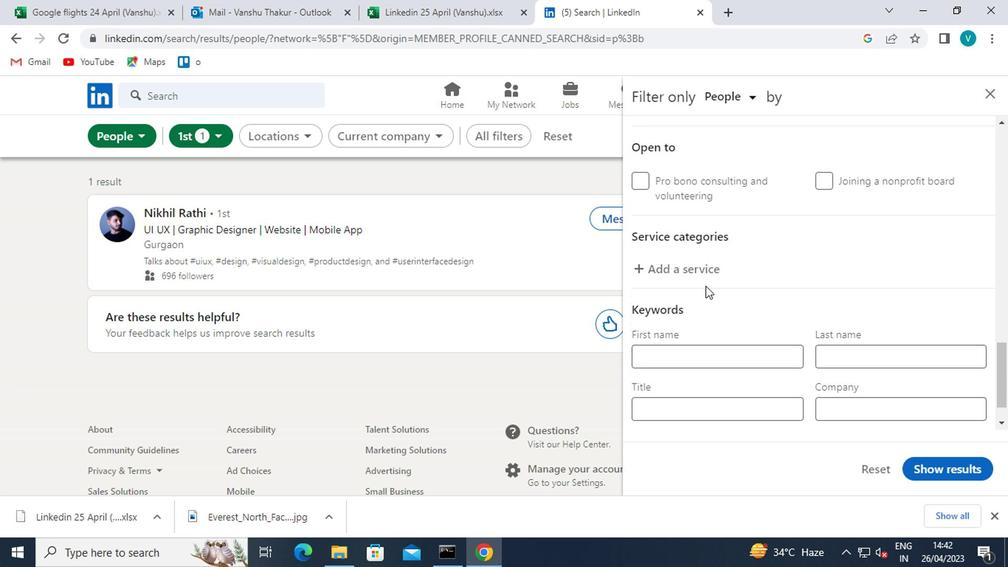 
Action: Key pressed <Key.shift>PERSONAL
Screenshot: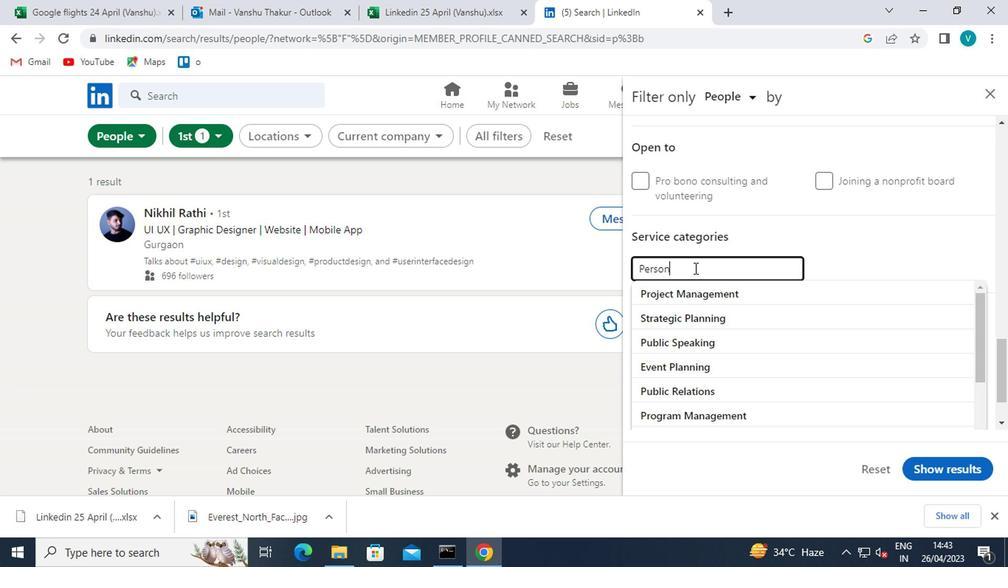 
Action: Mouse moved to (691, 269)
Screenshot: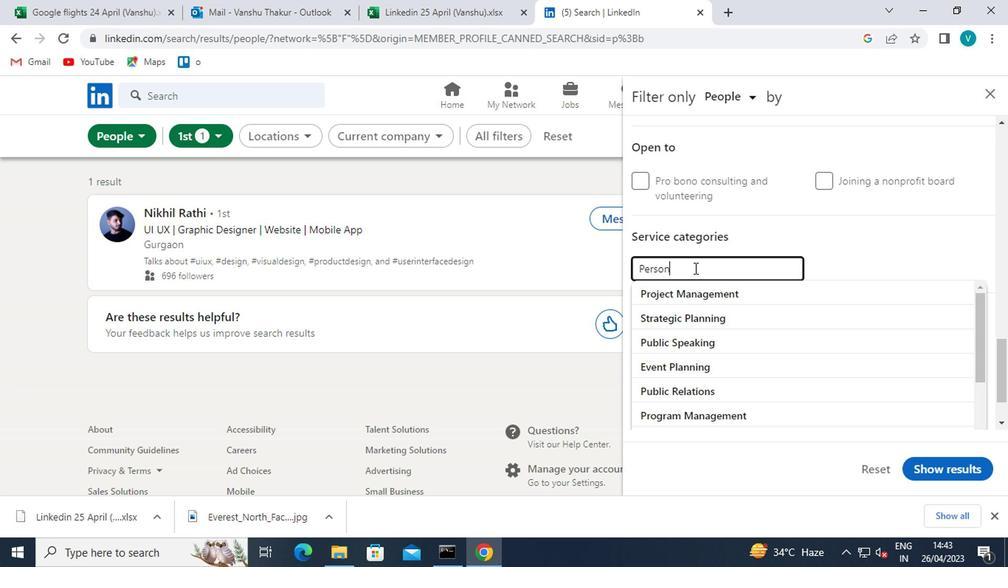 
Action: Key pressed <Key.space>
Screenshot: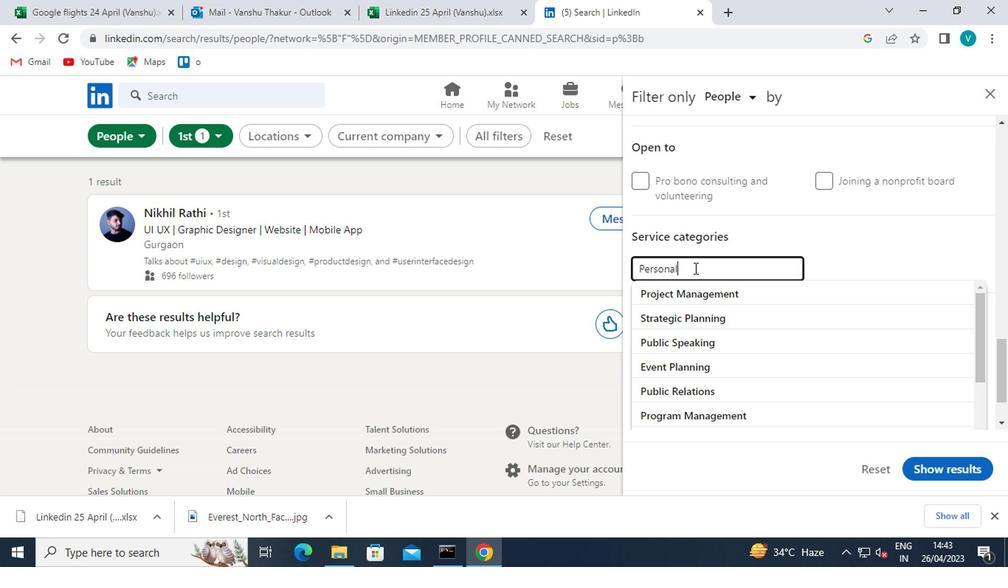 
Action: Mouse moved to (695, 311)
Screenshot: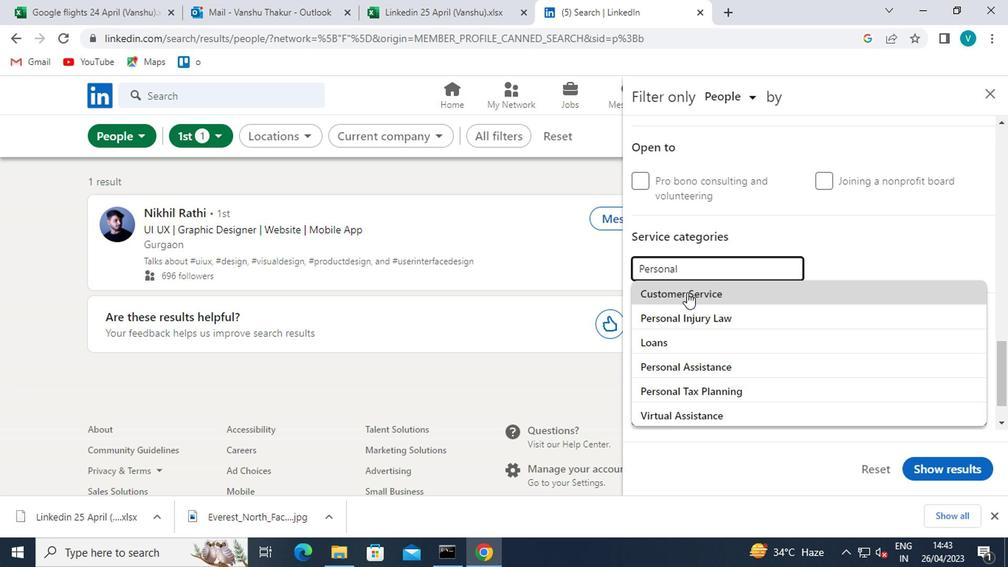 
Action: Mouse pressed left at (695, 311)
Screenshot: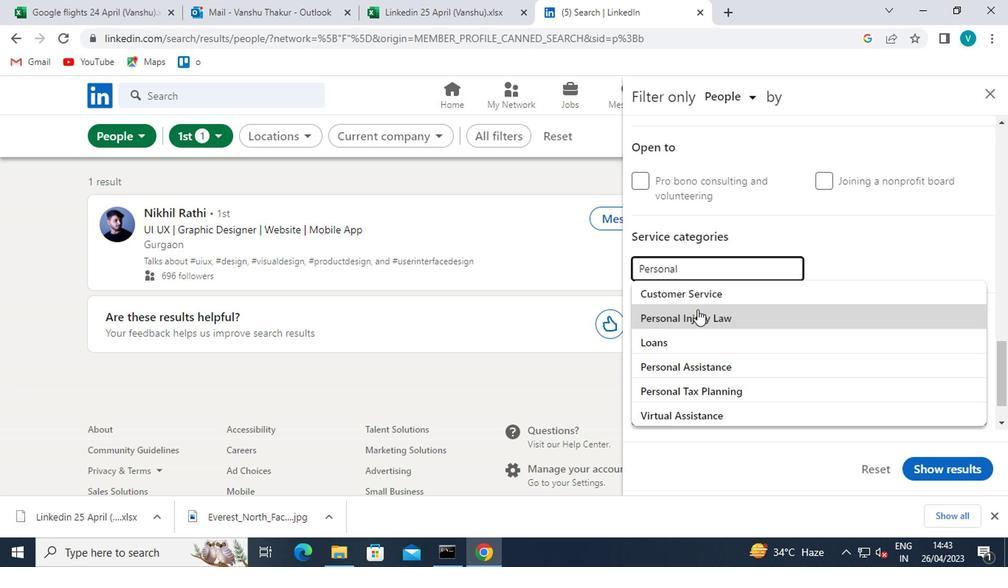
Action: Mouse moved to (751, 282)
Screenshot: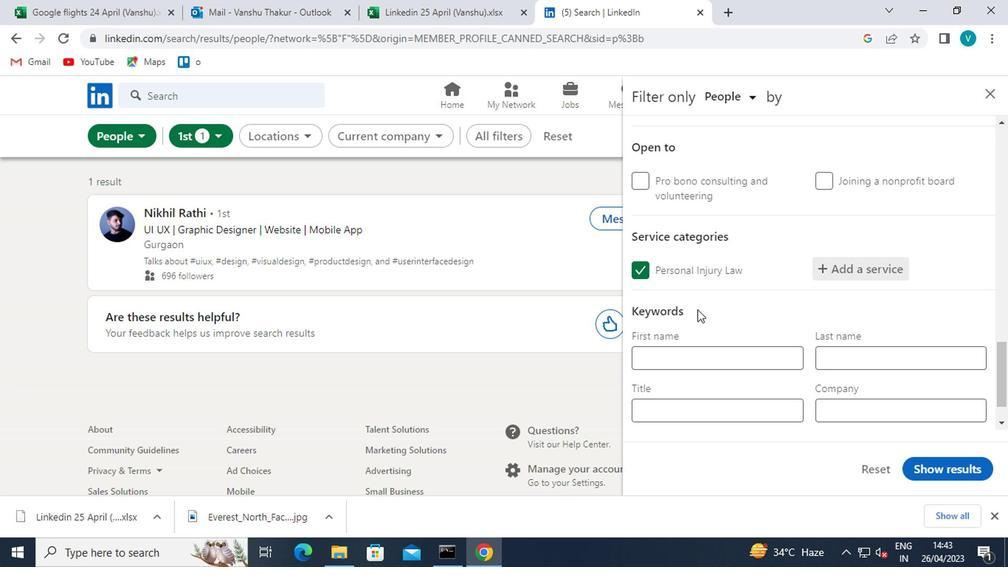 
Action: Mouse scrolled (751, 280) with delta (0, -1)
Screenshot: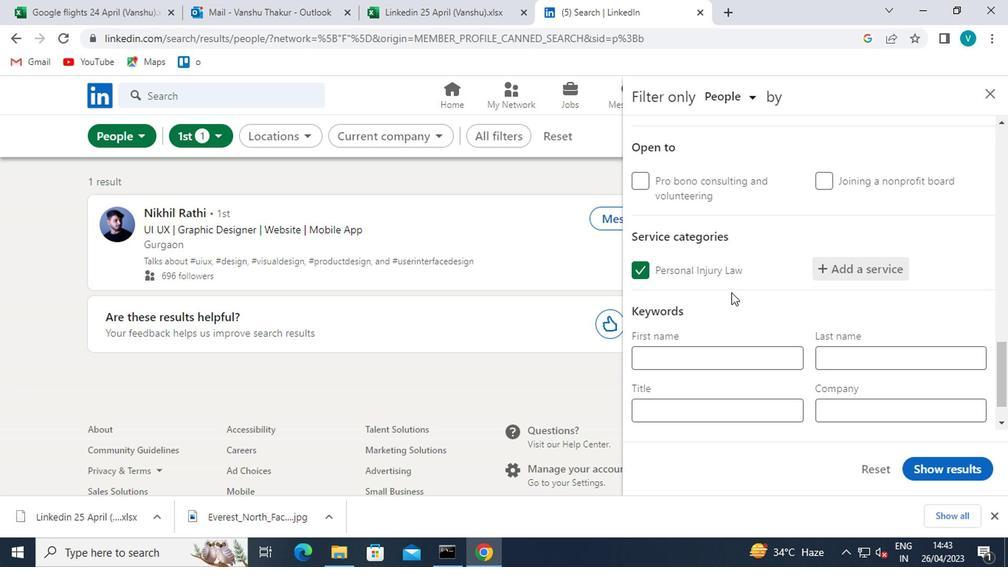 
Action: Mouse scrolled (751, 280) with delta (0, -1)
Screenshot: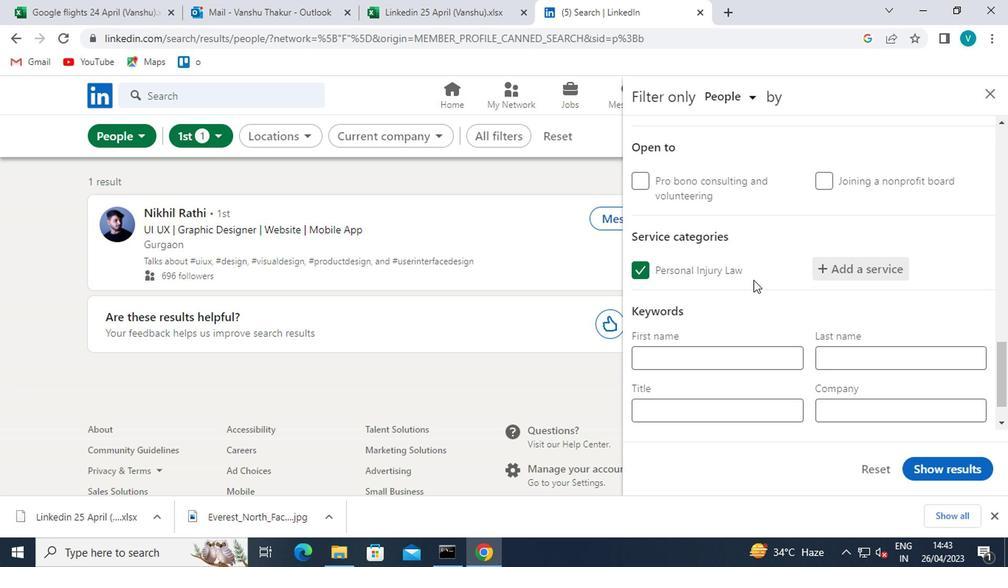
Action: Mouse scrolled (751, 280) with delta (0, -1)
Screenshot: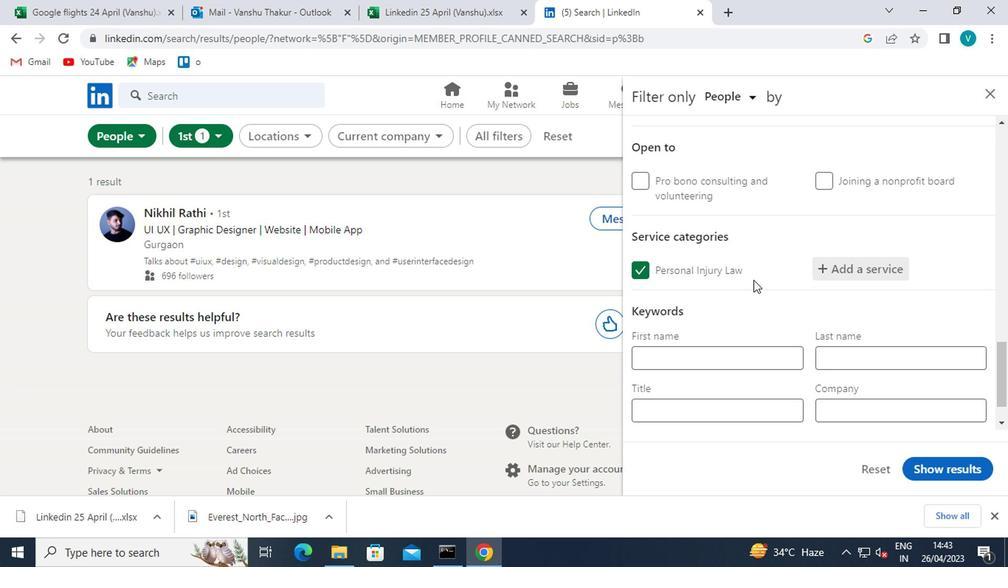 
Action: Mouse moved to (713, 360)
Screenshot: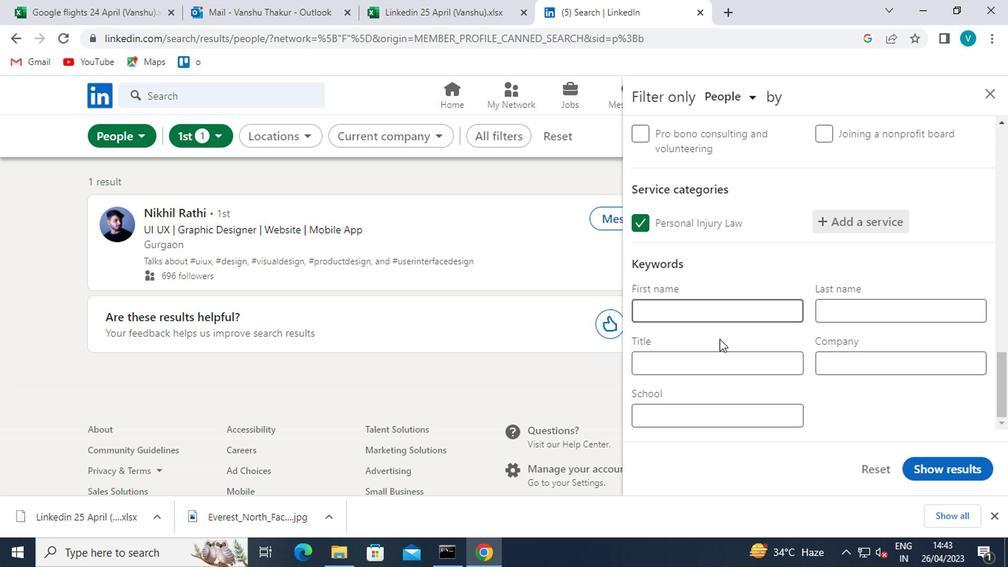 
Action: Mouse pressed left at (713, 360)
Screenshot: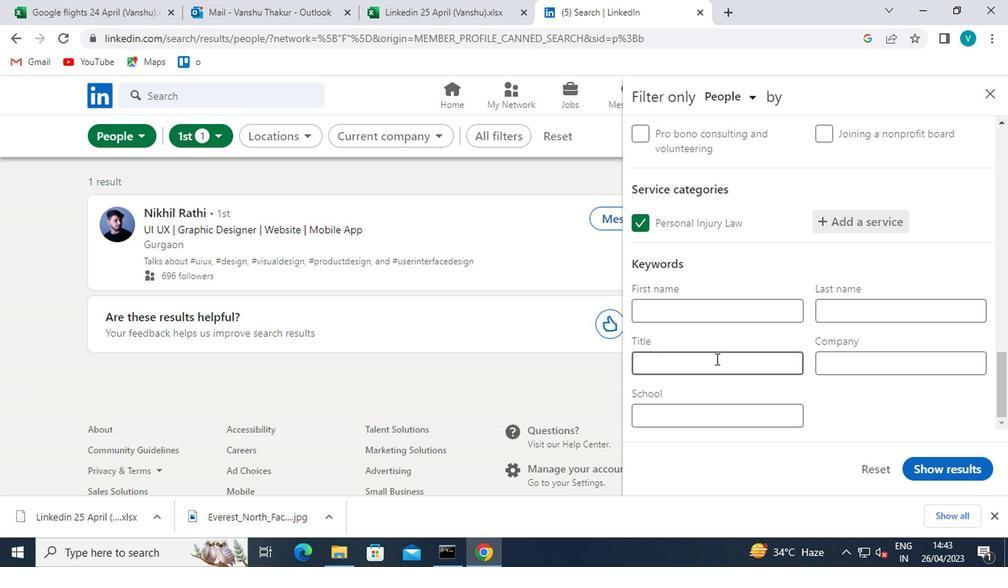 
Action: Mouse moved to (711, 345)
Screenshot: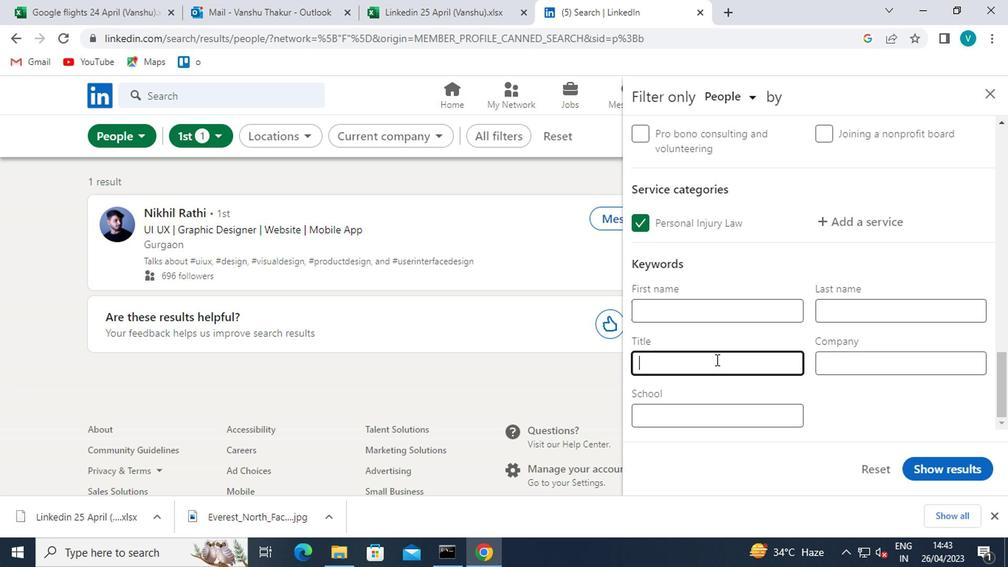 
Action: Key pressed <Key.shift><Key.shift><Key.shift>LOCKSMITH<Key.space>
Screenshot: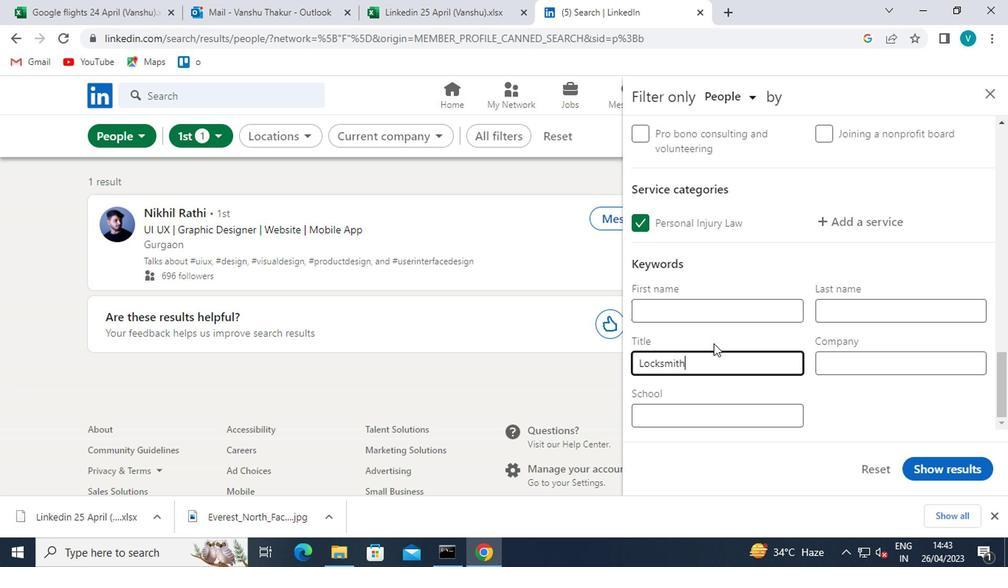 
Action: Mouse moved to (922, 467)
Screenshot: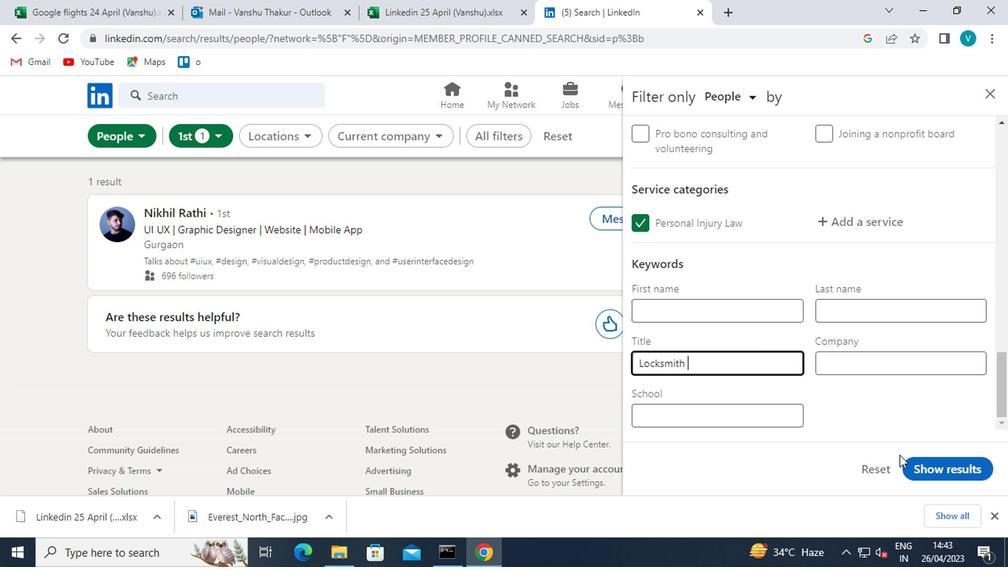 
Action: Mouse pressed left at (922, 467)
Screenshot: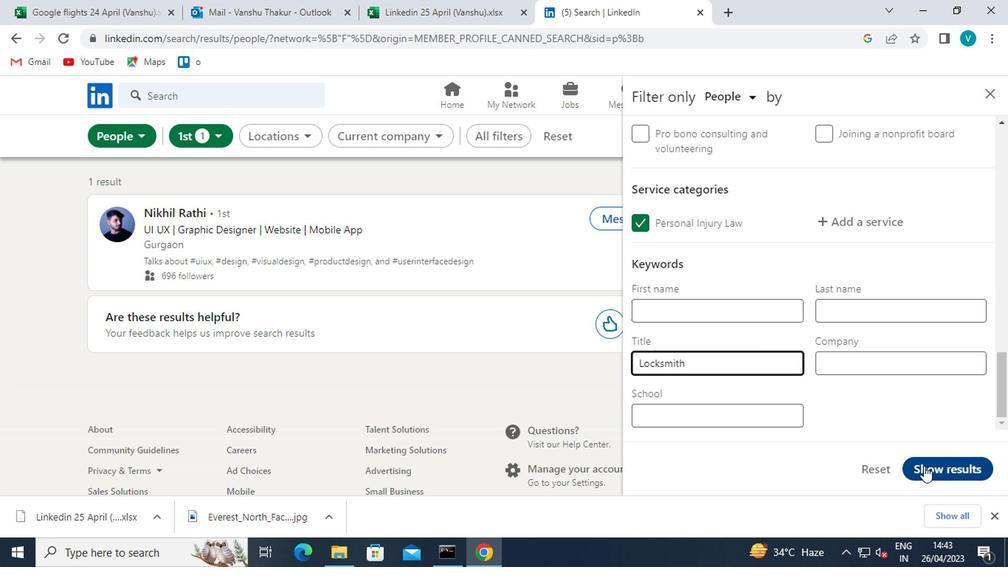 
Action: Mouse moved to (725, 284)
Screenshot: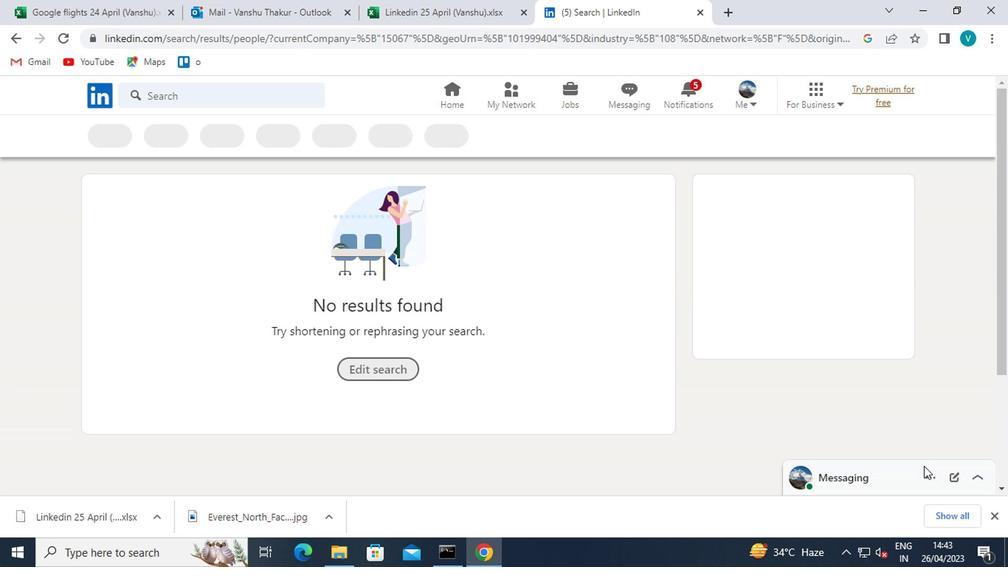 
